 Task: Add a signature Anna Garcia containing Looking forward to connecting, Anna Garcia to email address softage.10@softage.net and add a folder Authentication
Action: Mouse moved to (415, 279)
Screenshot: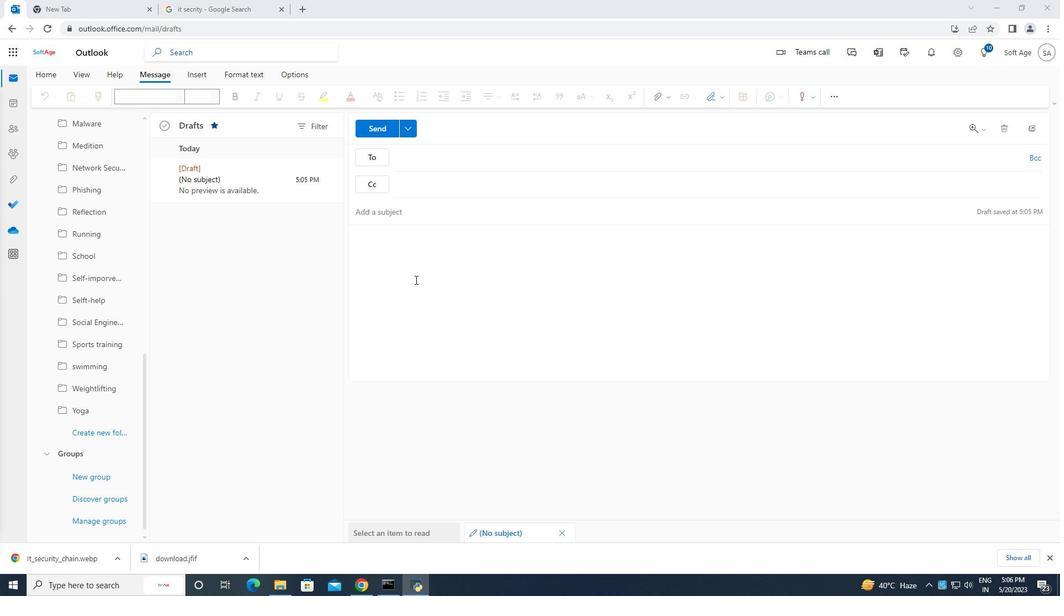 
Action: Mouse scrolled (415, 279) with delta (0, 0)
Screenshot: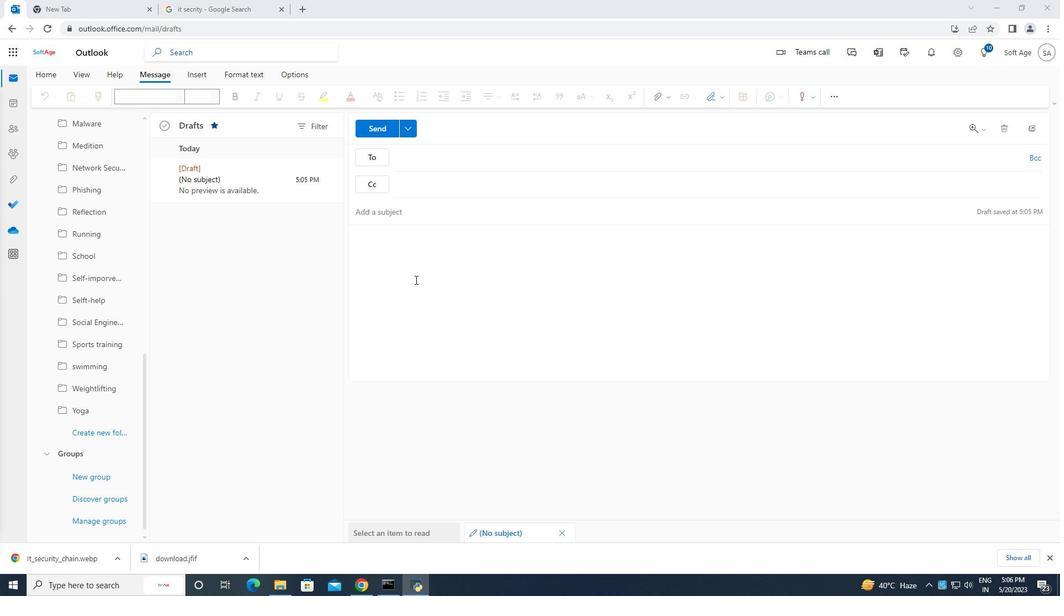 
Action: Mouse moved to (412, 277)
Screenshot: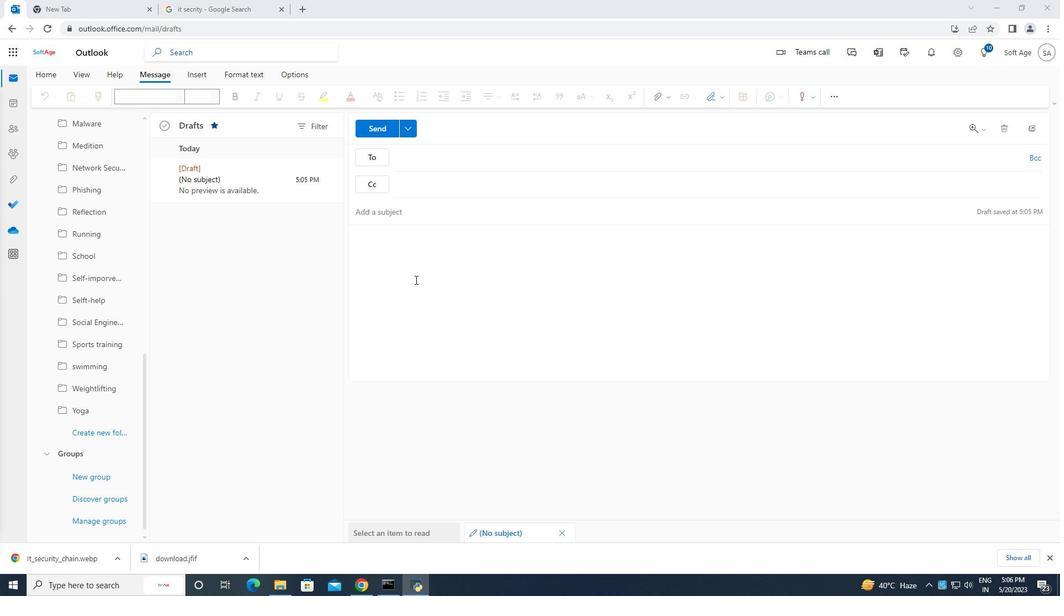 
Action: Mouse scrolled (413, 279) with delta (0, 0)
Screenshot: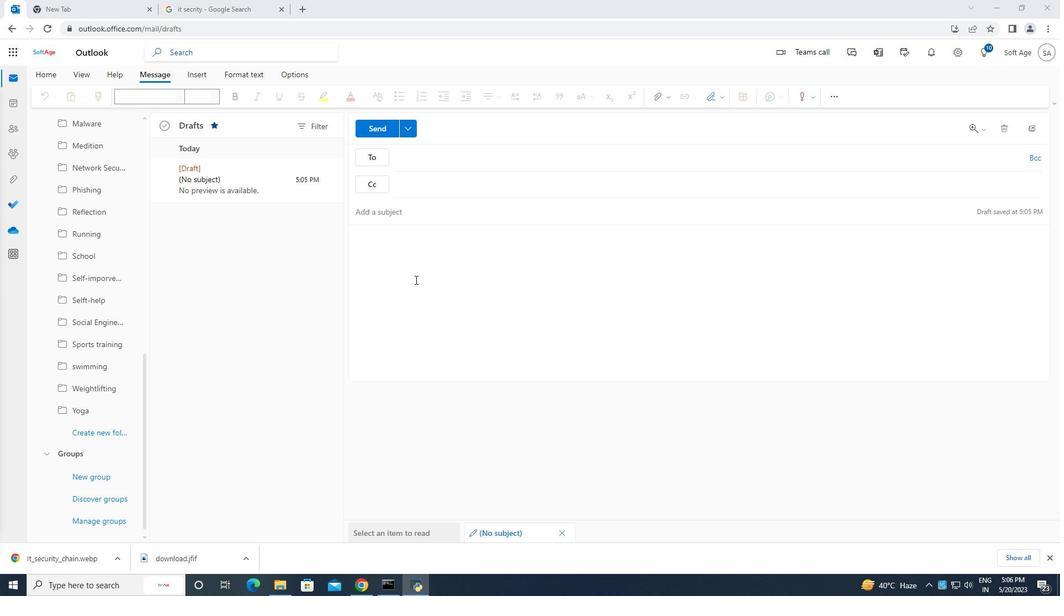 
Action: Mouse moved to (716, 98)
Screenshot: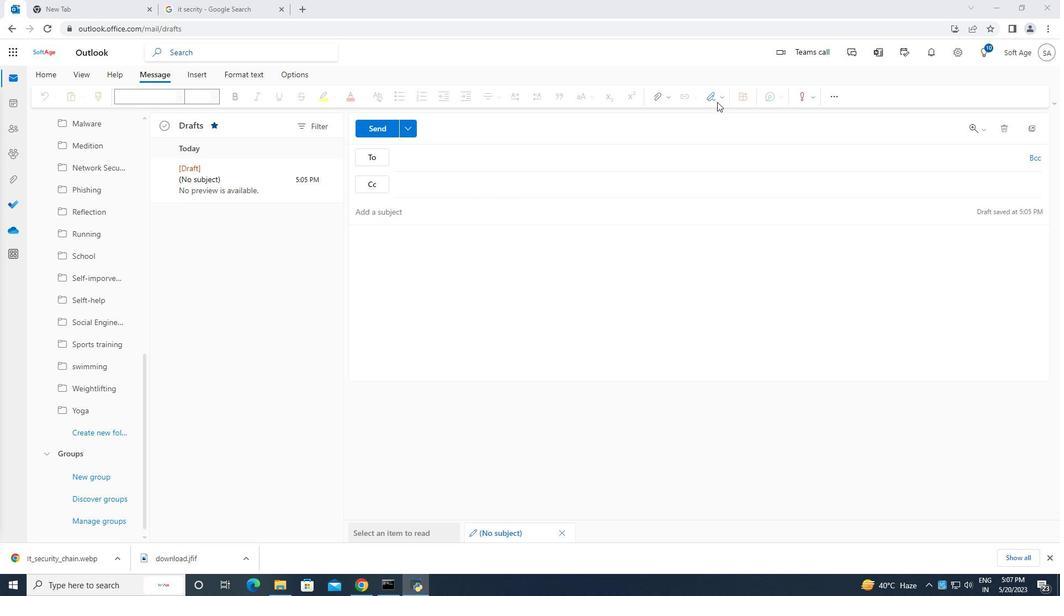 
Action: Mouse pressed left at (716, 98)
Screenshot: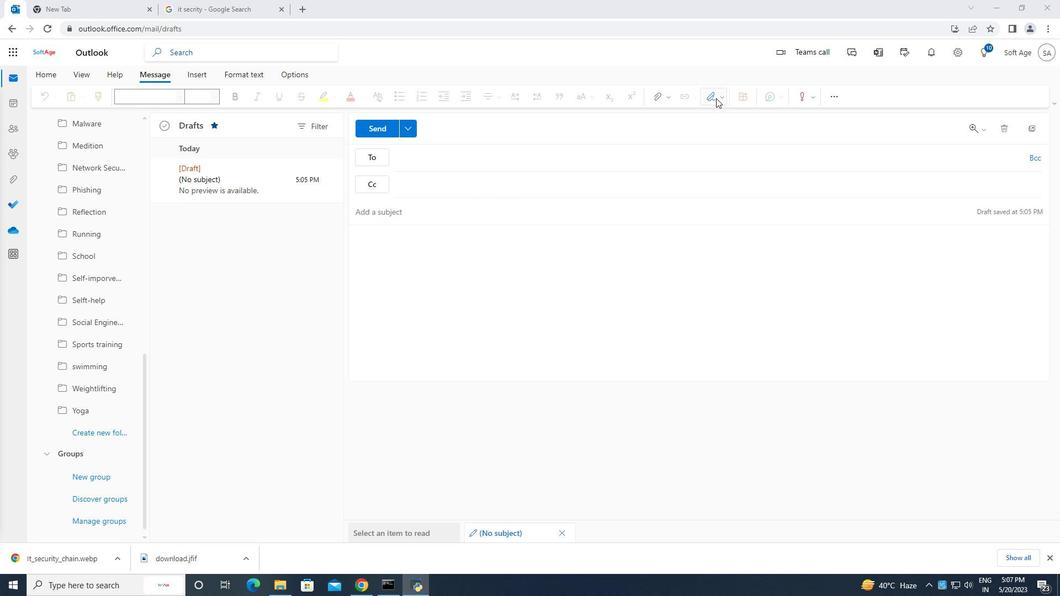 
Action: Mouse moved to (688, 141)
Screenshot: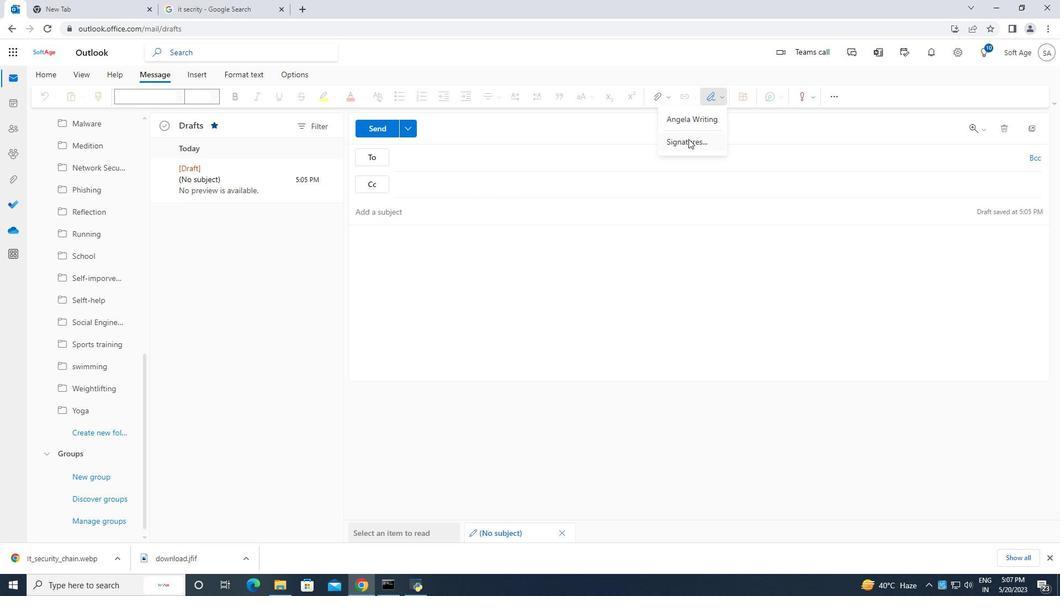 
Action: Mouse pressed left at (688, 141)
Screenshot: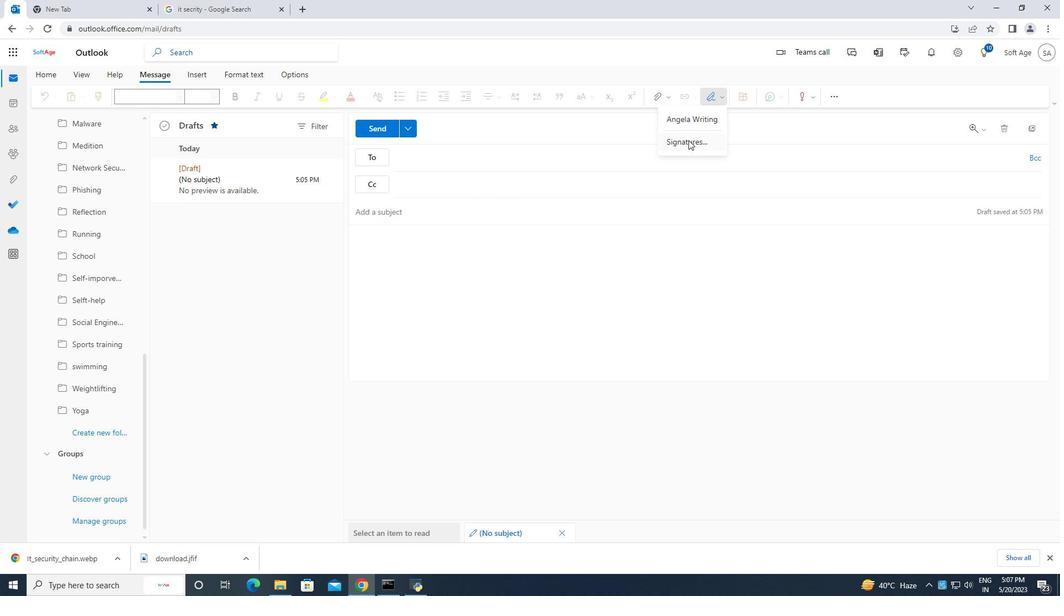 
Action: Mouse moved to (738, 186)
Screenshot: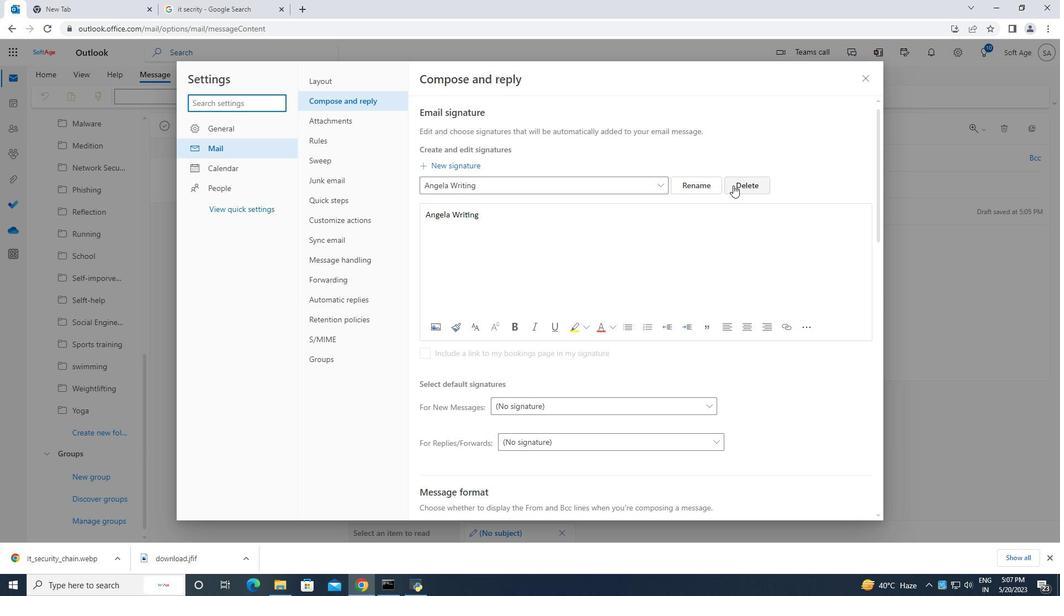 
Action: Mouse pressed left at (738, 186)
Screenshot: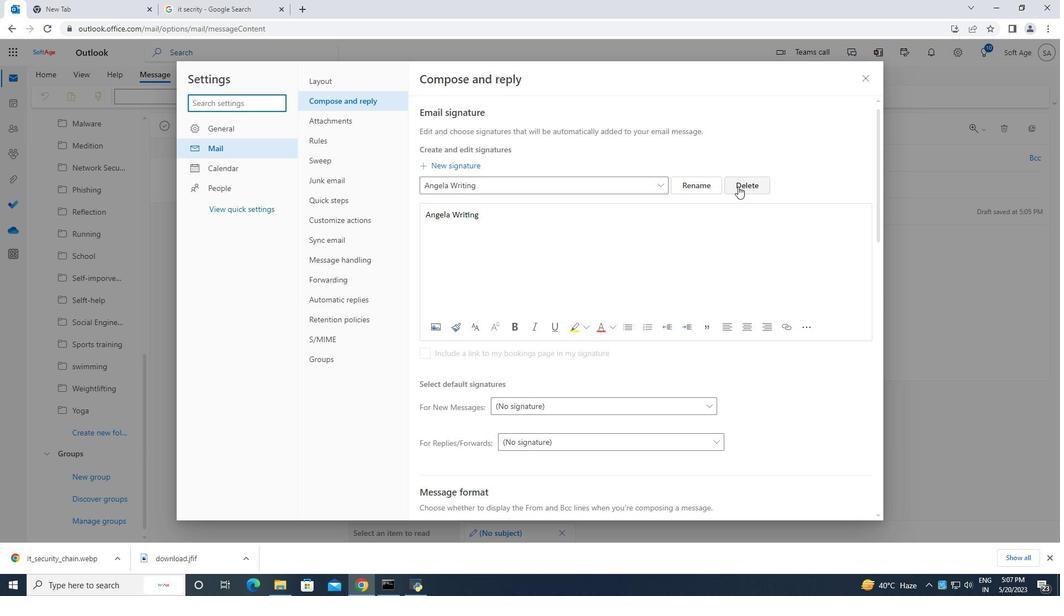 
Action: Mouse moved to (493, 187)
Screenshot: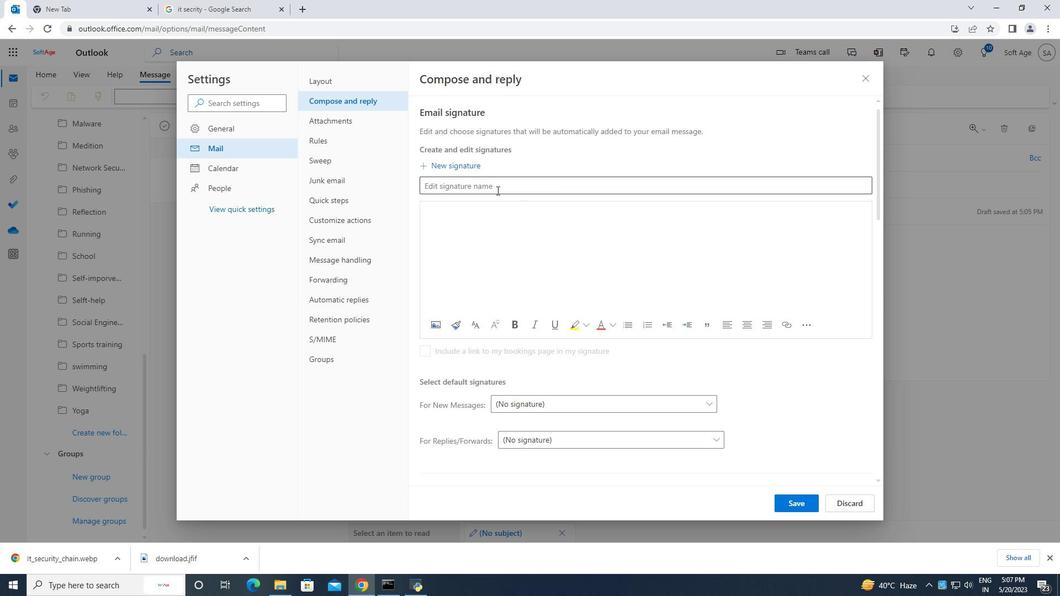 
Action: Mouse pressed left at (493, 187)
Screenshot: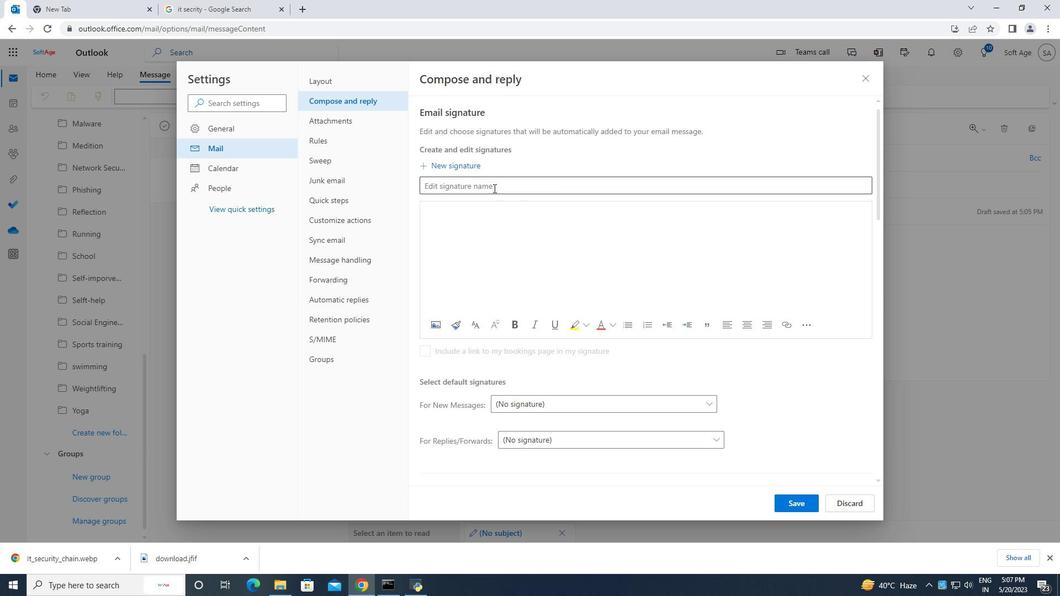 
Action: Mouse moved to (490, 186)
Screenshot: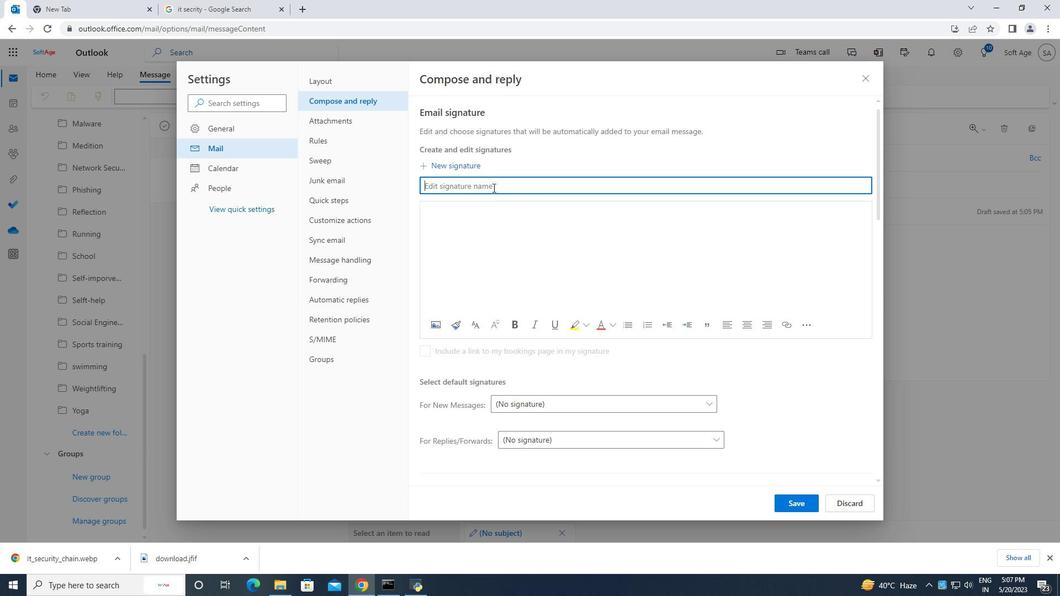 
Action: Key pressed <Key.caps_lock>A<Key.caps_lock>nna<Key.space><Key.caps_lock>G<Key.caps_lock>arcia<Key.space>
Screenshot: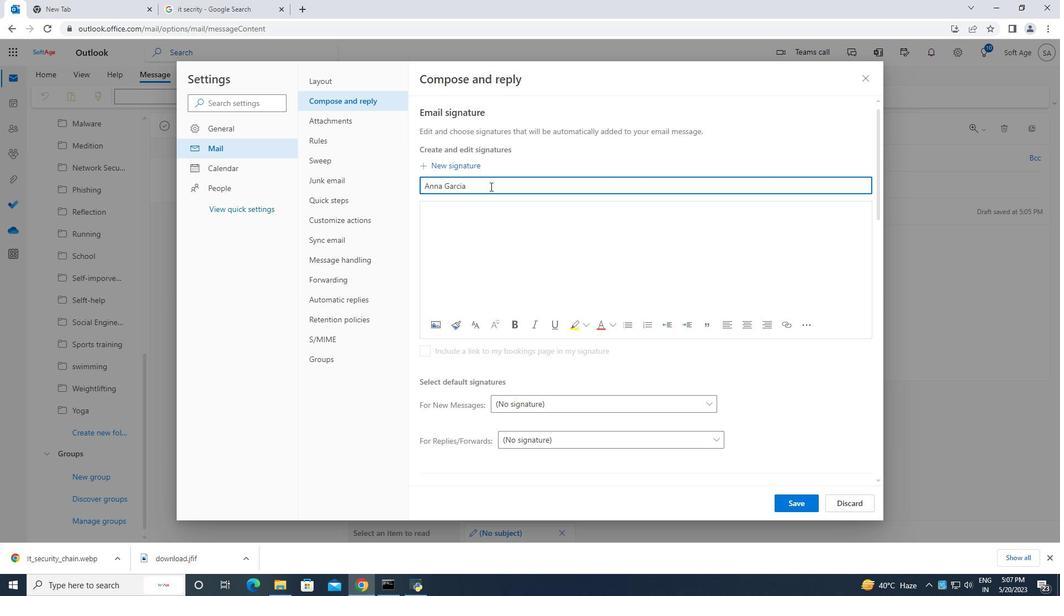 
Action: Mouse moved to (452, 199)
Screenshot: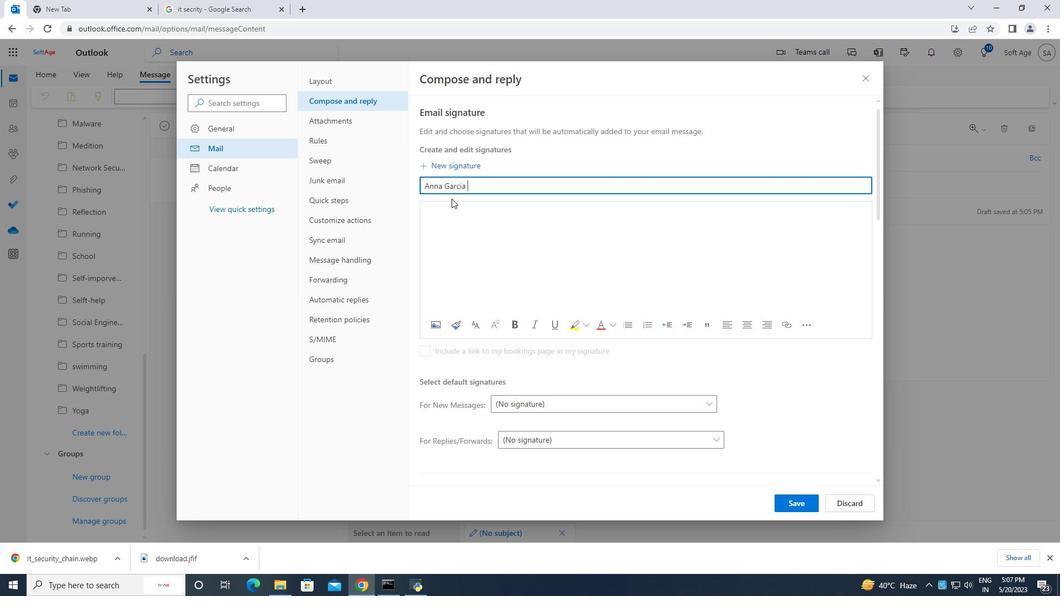 
Action: Mouse pressed left at (452, 199)
Screenshot: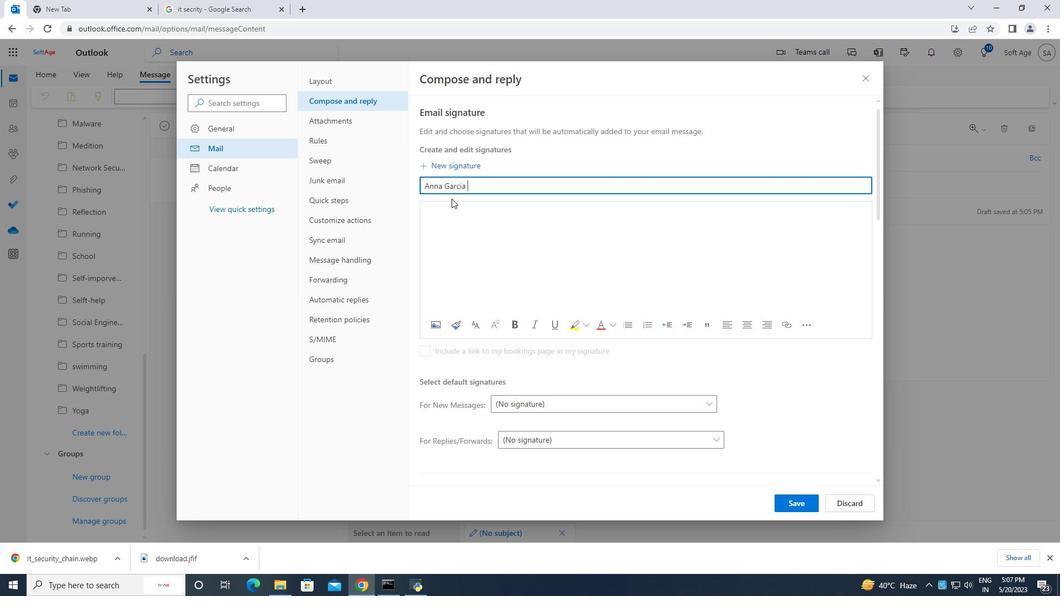 
Action: Mouse moved to (450, 198)
Screenshot: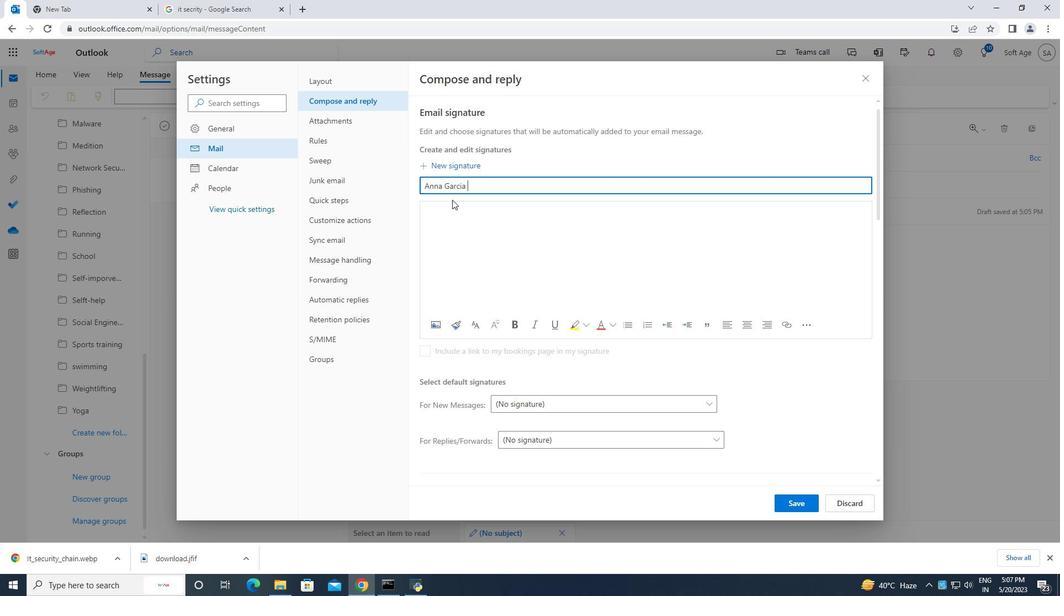 
Action: Key pressed <Key.caps_lock>A<Key.caps_lock>n
Screenshot: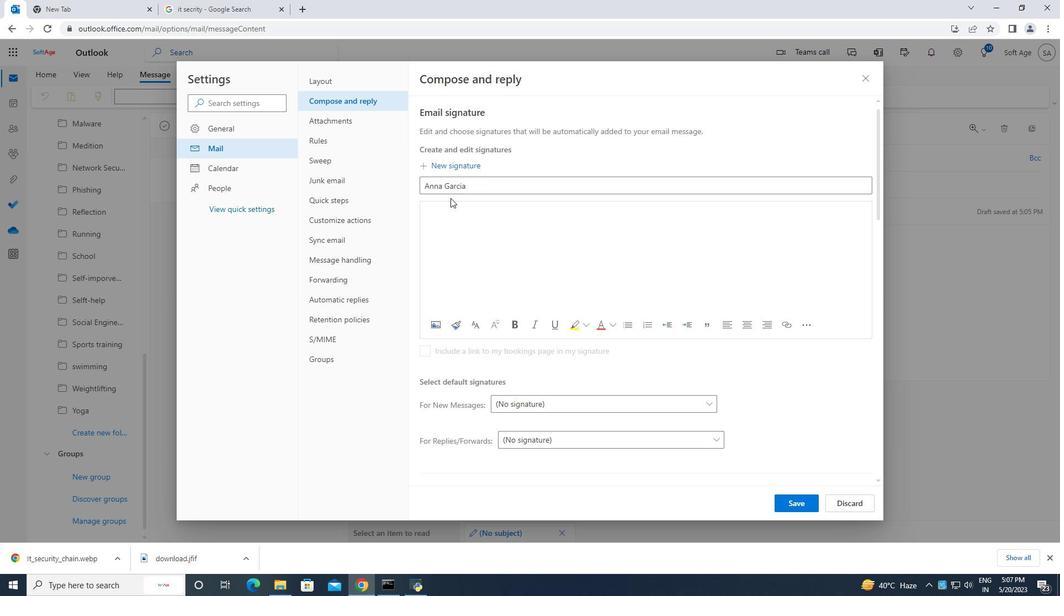 
Action: Mouse moved to (524, 236)
Screenshot: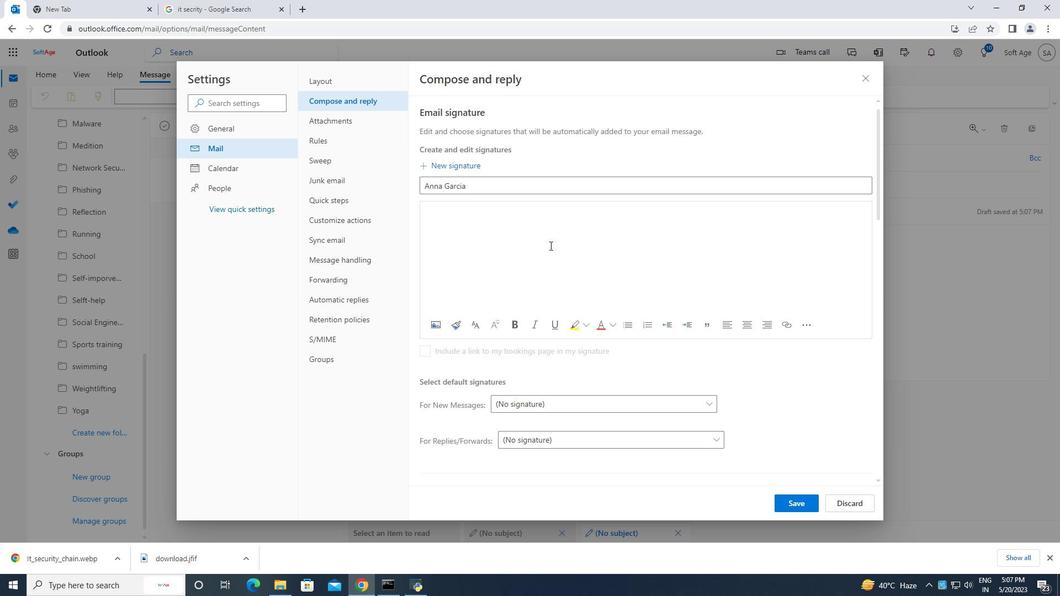 
Action: Mouse pressed left at (524, 236)
Screenshot: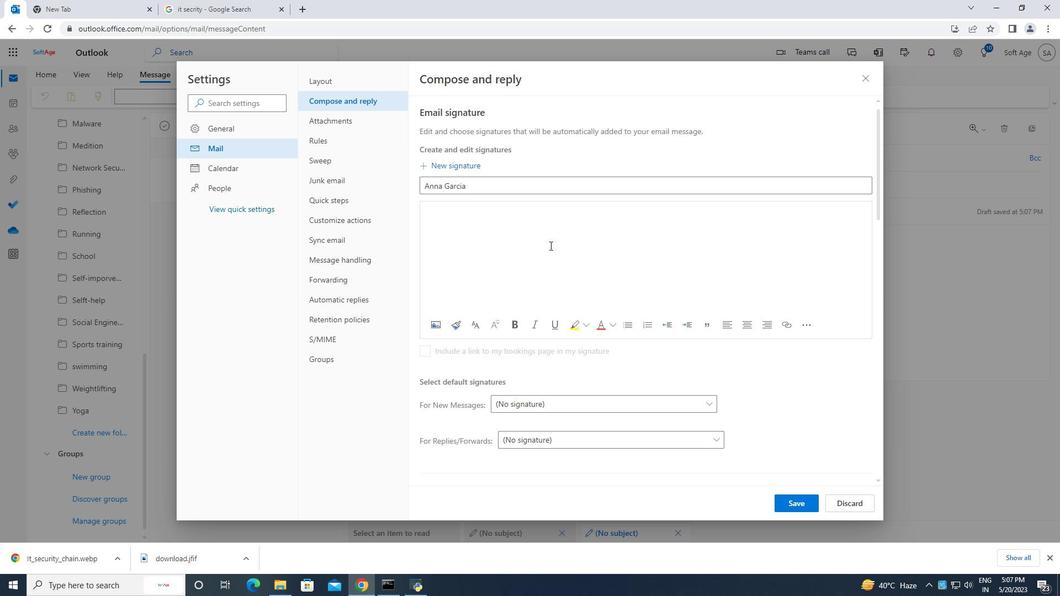 
Action: Key pressed <Key.caps_lock>A<Key.caps_lock>nna<Key.space><Key.caps_lock>G<Key.caps_lock>arix<Key.backspace>ca
Screenshot: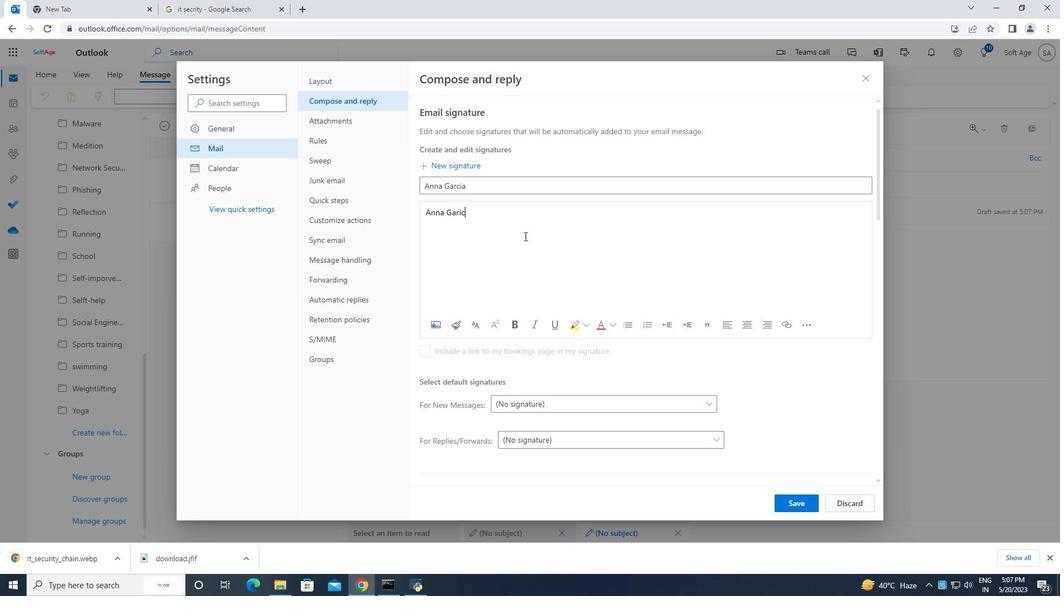 
Action: Mouse moved to (463, 213)
Screenshot: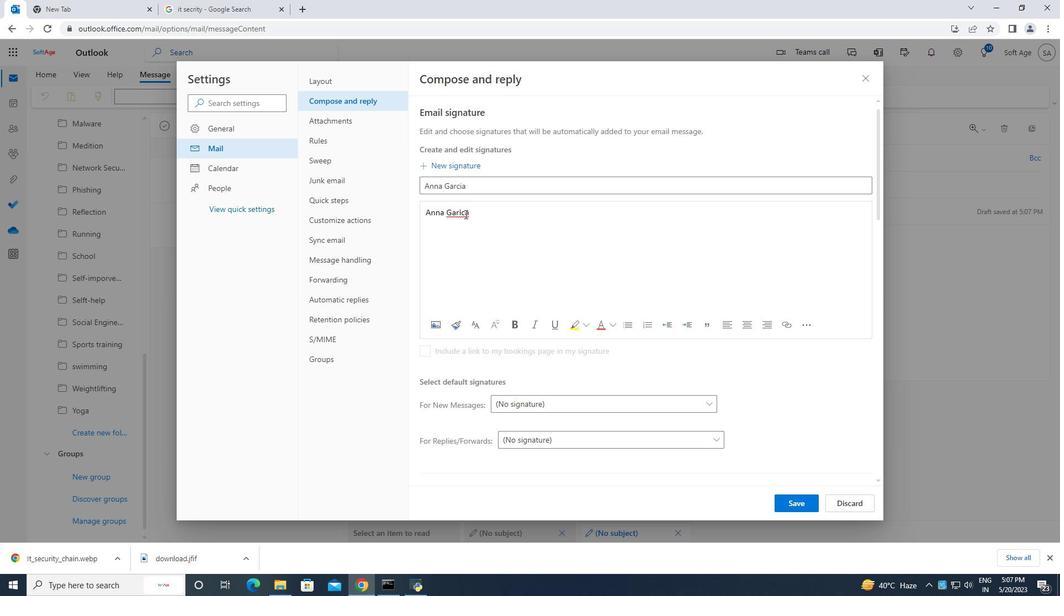 
Action: Mouse pressed left at (463, 213)
Screenshot: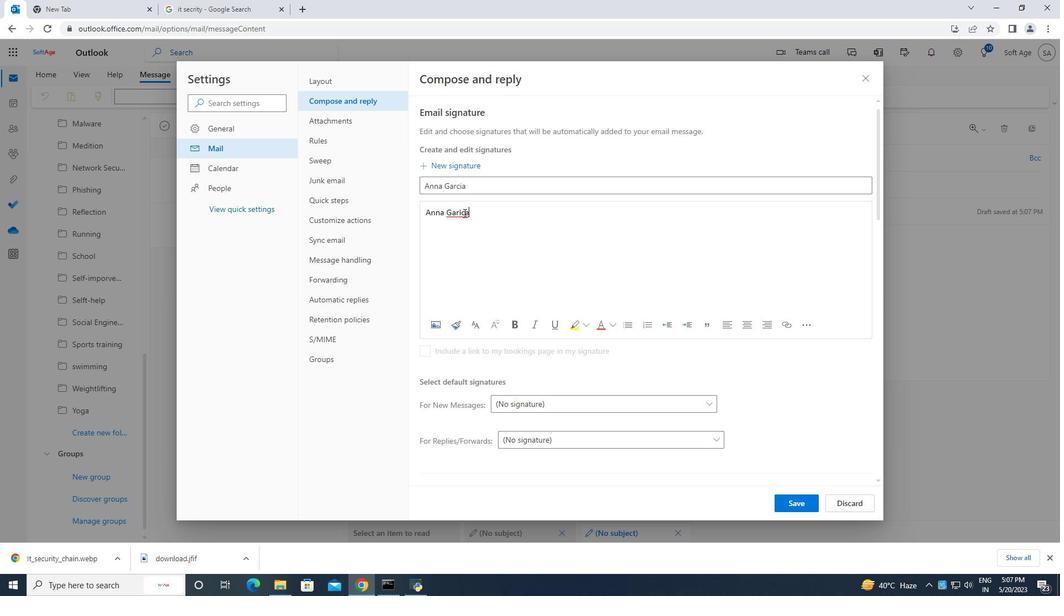 
Action: Mouse moved to (465, 213)
Screenshot: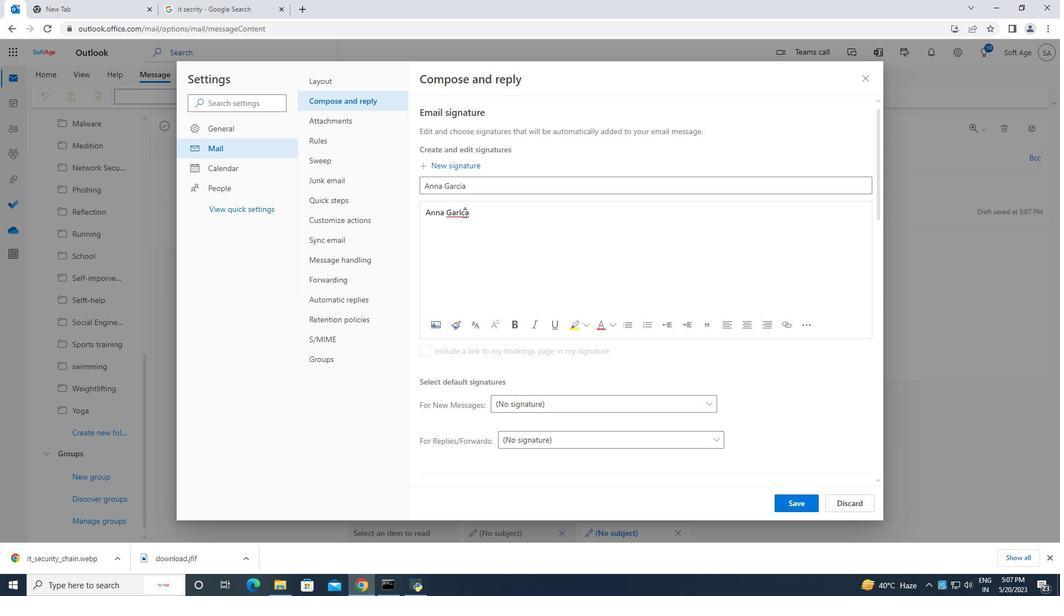 
Action: Key pressed <Key.backspace><Key.backspace>
Screenshot: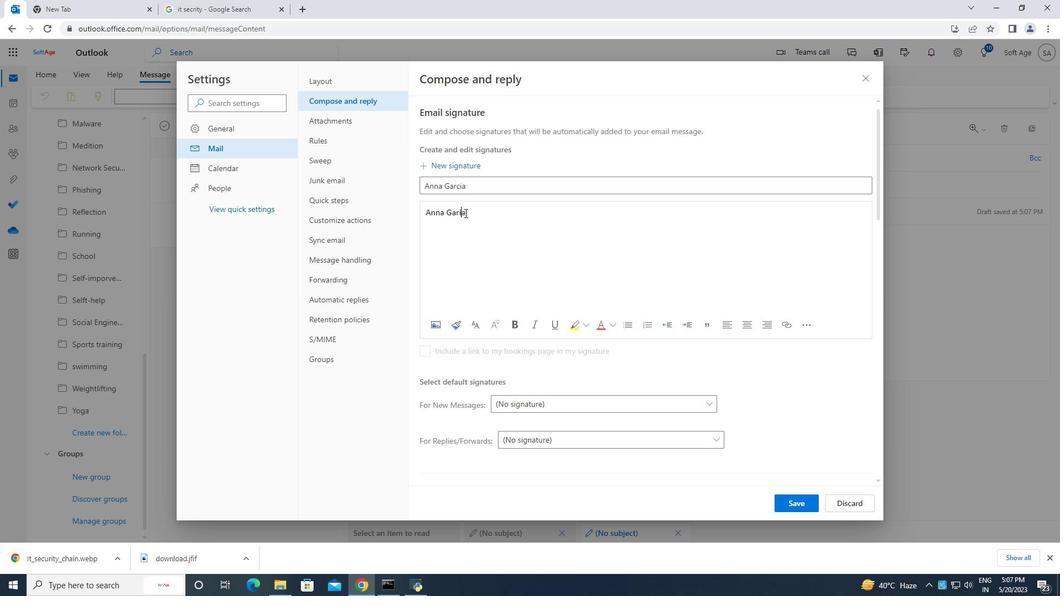 
Action: Mouse moved to (463, 215)
Screenshot: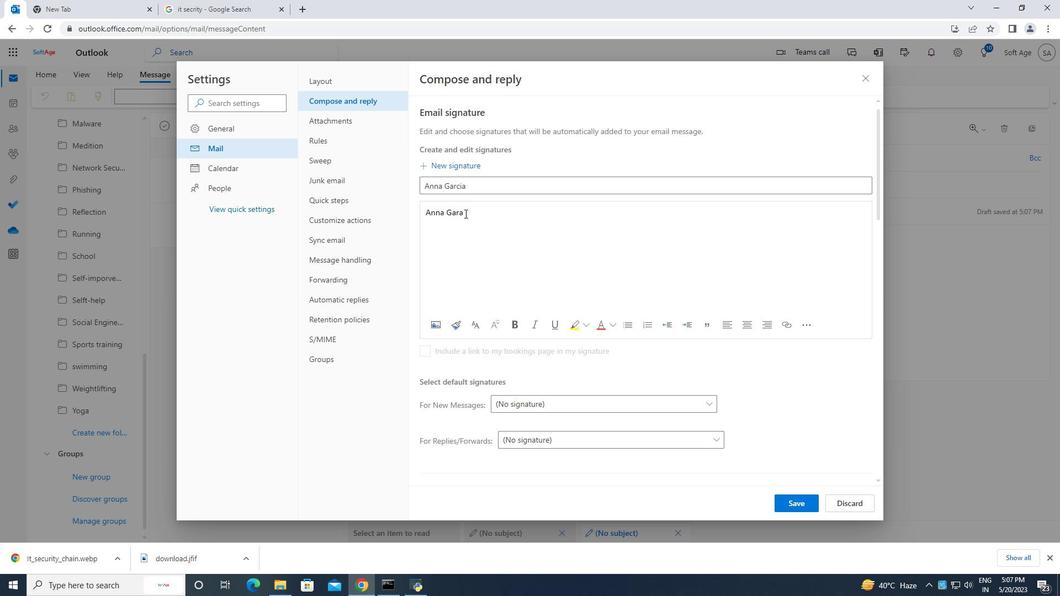
Action: Key pressed ci
Screenshot: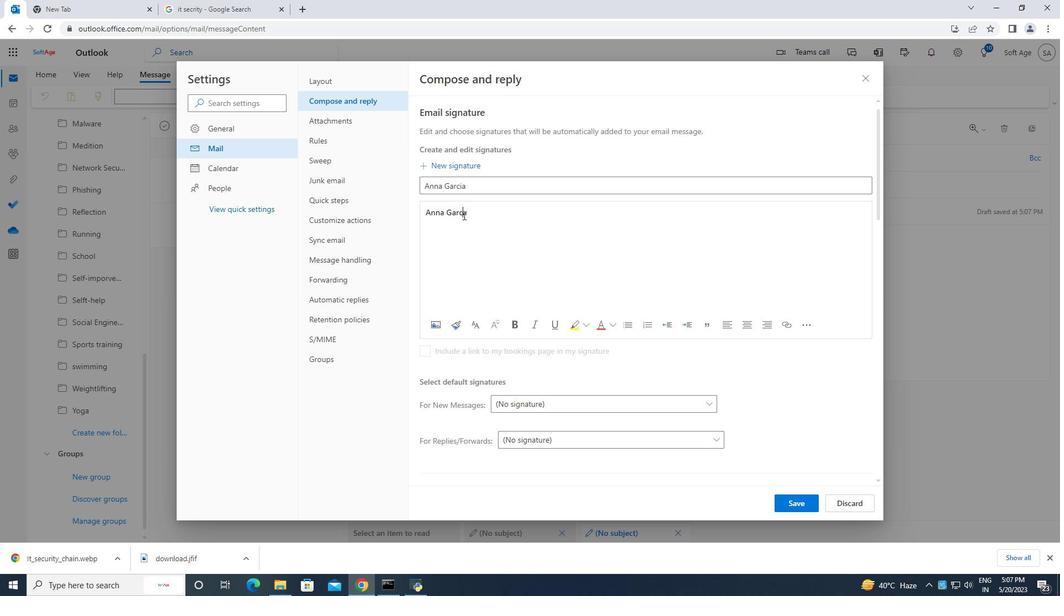 
Action: Mouse moved to (785, 503)
Screenshot: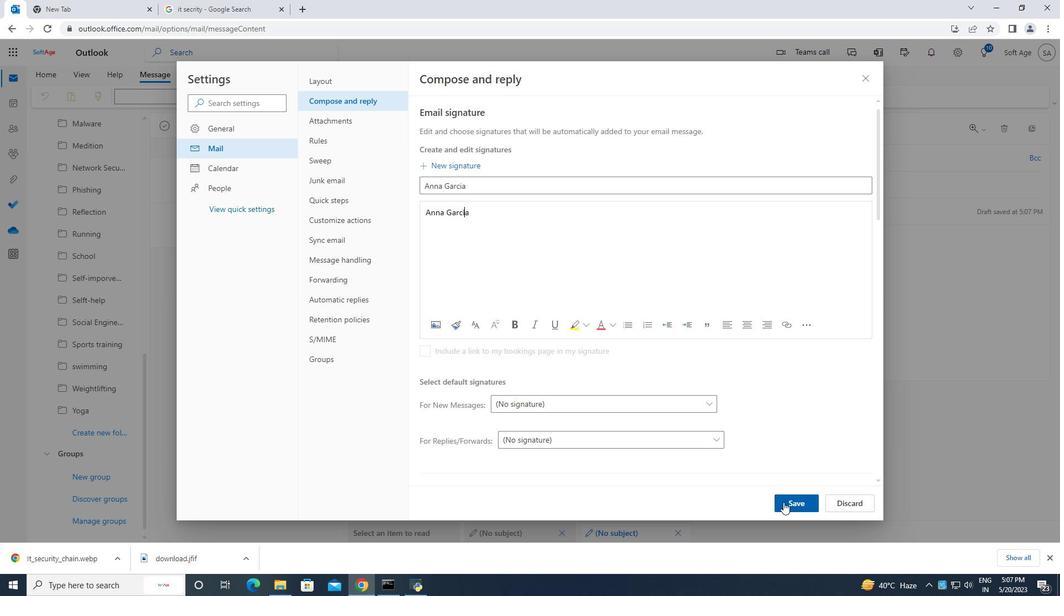 
Action: Mouse pressed left at (785, 503)
Screenshot: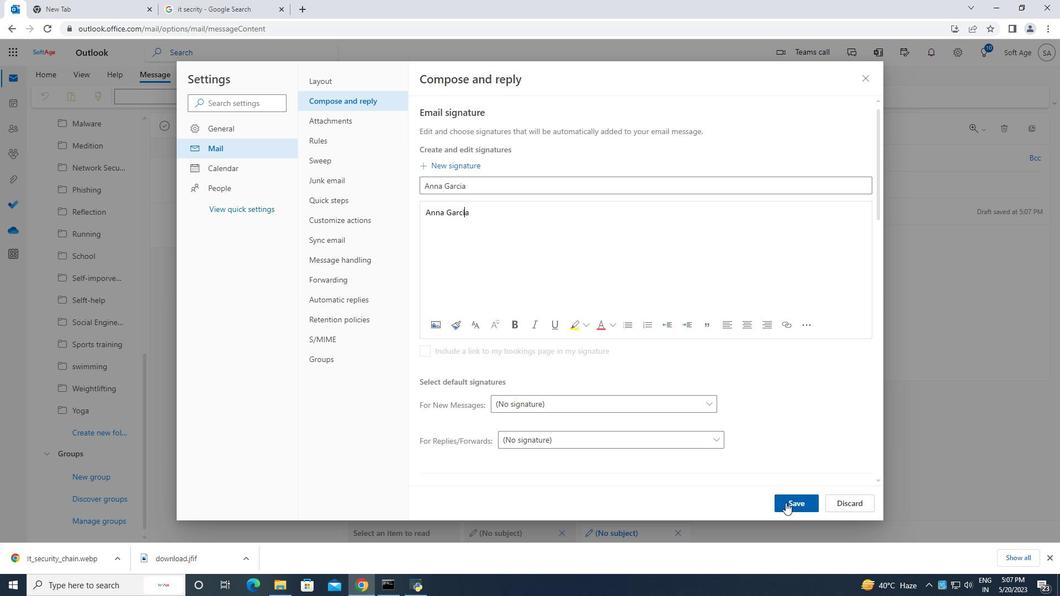 
Action: Mouse moved to (863, 81)
Screenshot: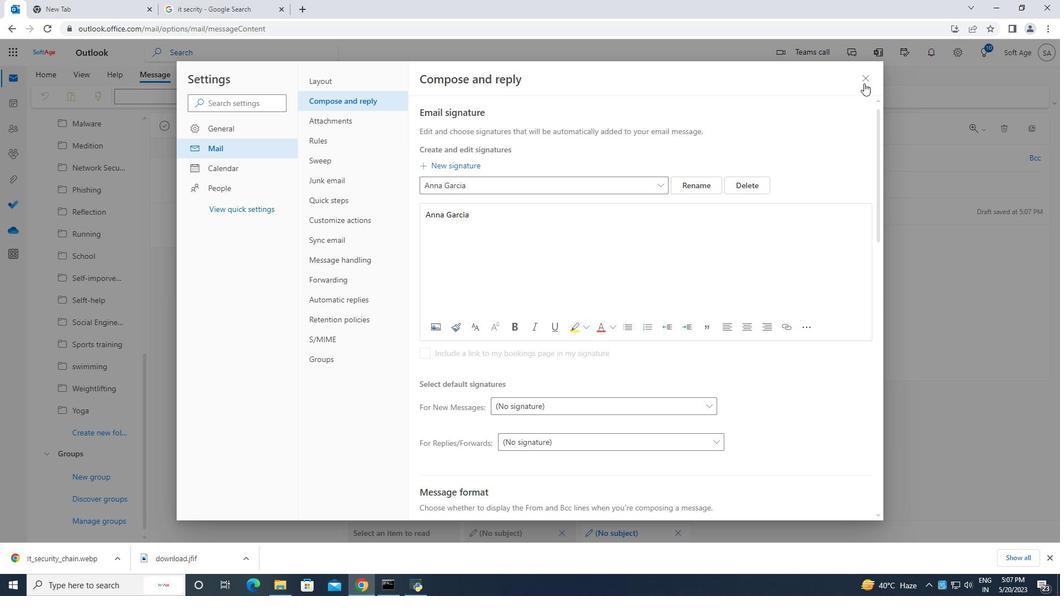 
Action: Mouse pressed left at (863, 81)
Screenshot: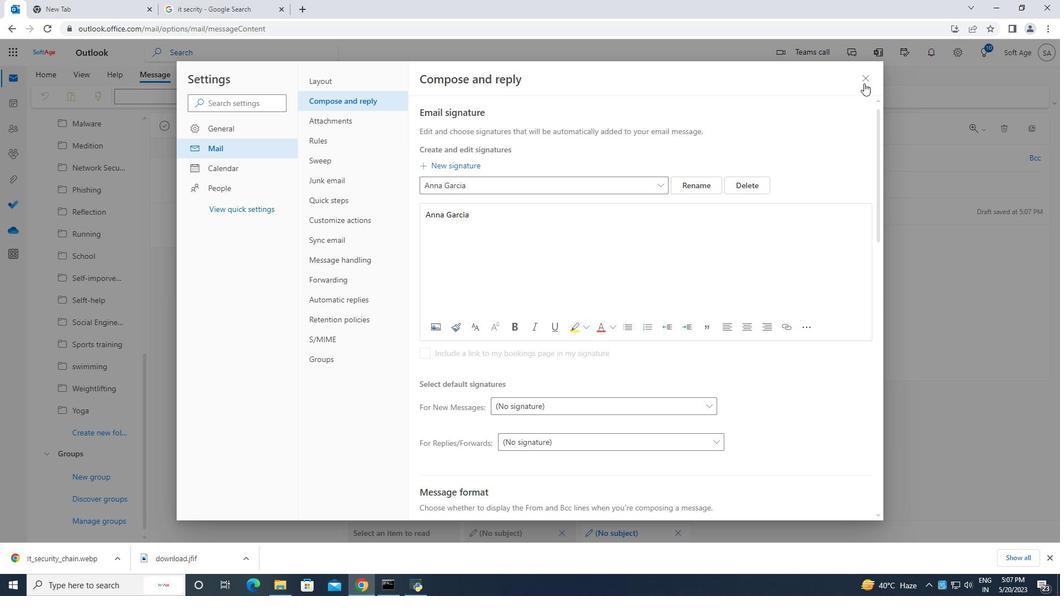 
Action: Mouse moved to (713, 98)
Screenshot: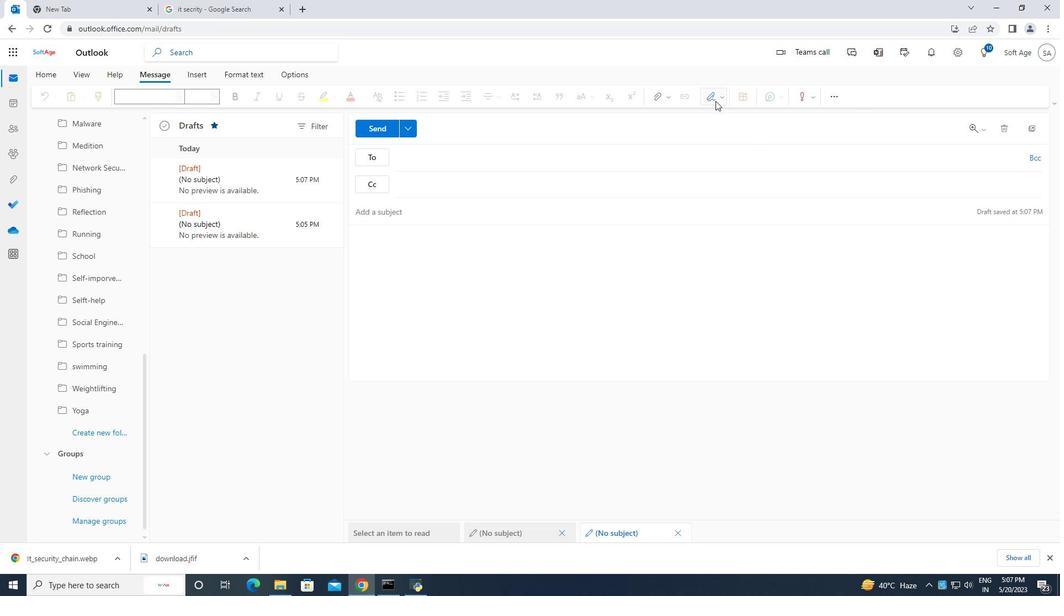 
Action: Mouse pressed left at (713, 98)
Screenshot: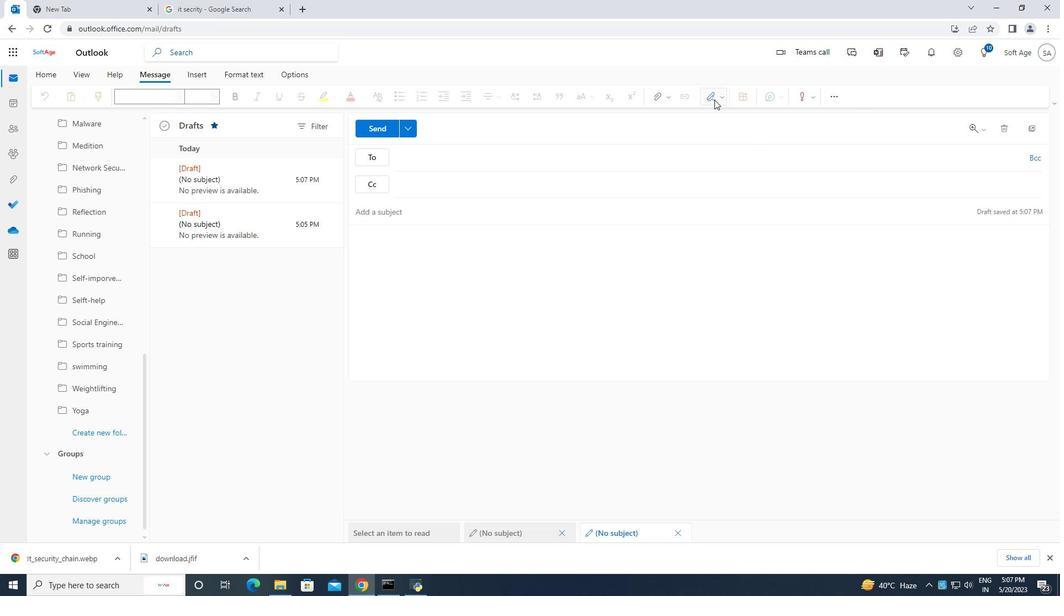 
Action: Mouse moved to (693, 117)
Screenshot: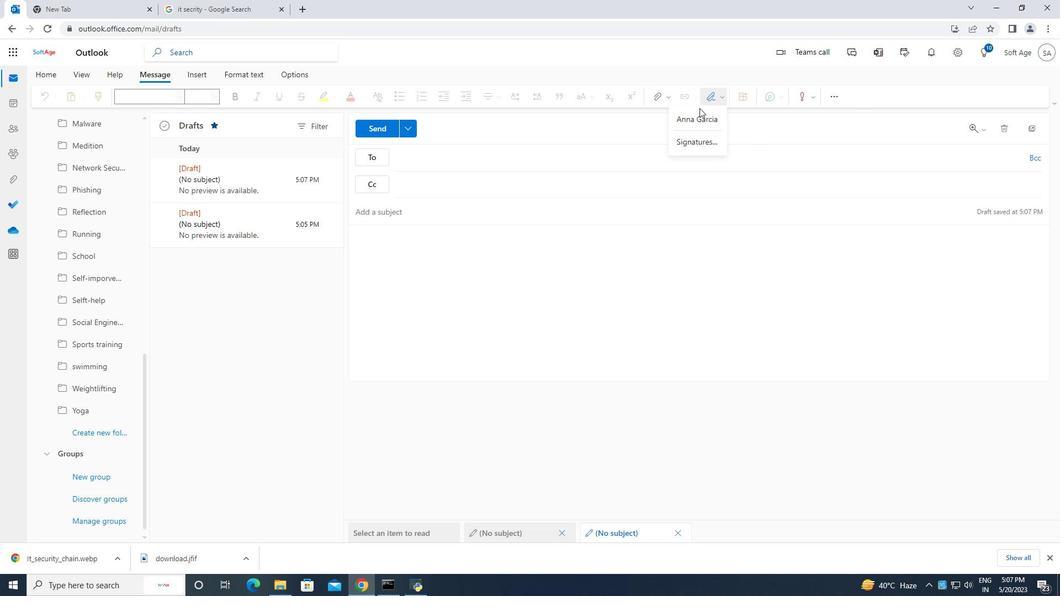 
Action: Mouse pressed left at (693, 117)
Screenshot: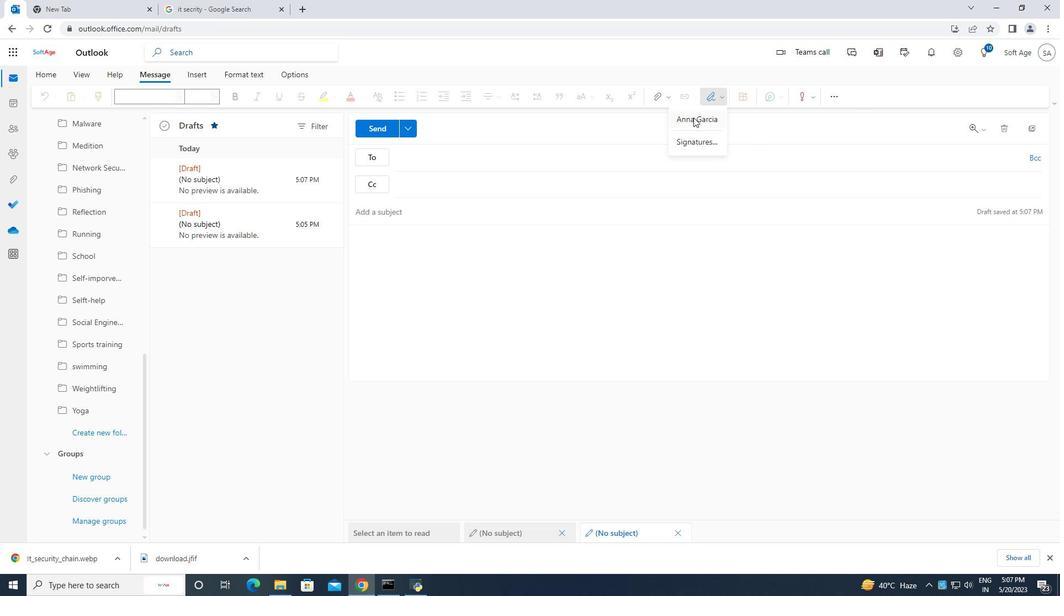 
Action: Mouse moved to (376, 244)
Screenshot: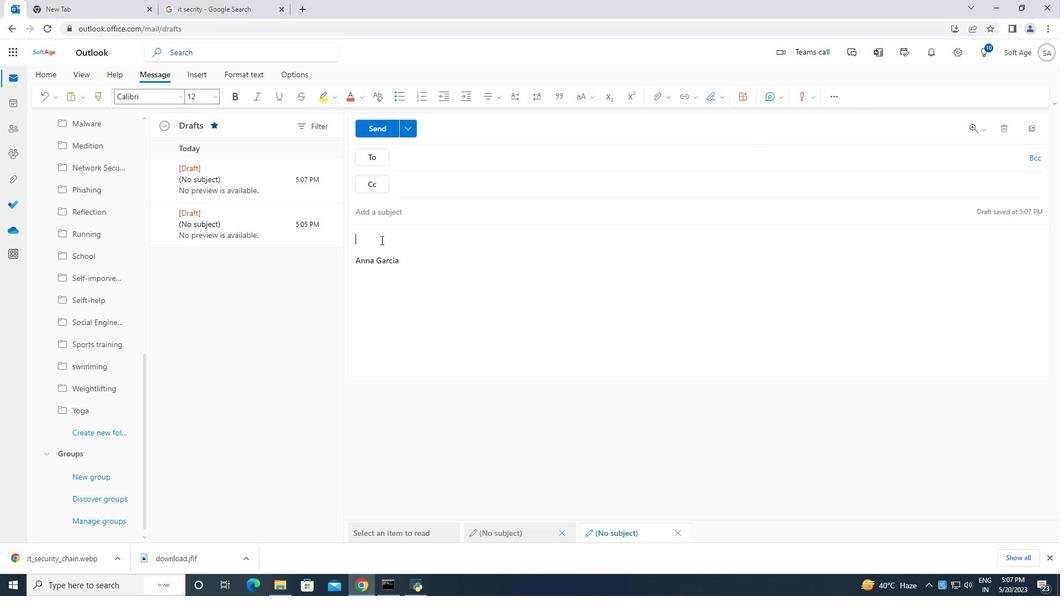 
Action: Key pressed <Key.caps_lock>C<Key.caps_lock>ontao<Key.backspace>ining<Key.space><Key.caps_lock>L<Key.caps_lock>ooking<Key.space><Key.caps_lock><Key.caps_lock>forward<Key.space>to<Key.space>connecting<Key.space><Key.backspace>,<Key.caps_lock><Key.space>A<Key.caps_lock>nna<Key.space><Key.caps_lock>G<Key.caps_lock>arcia
Screenshot: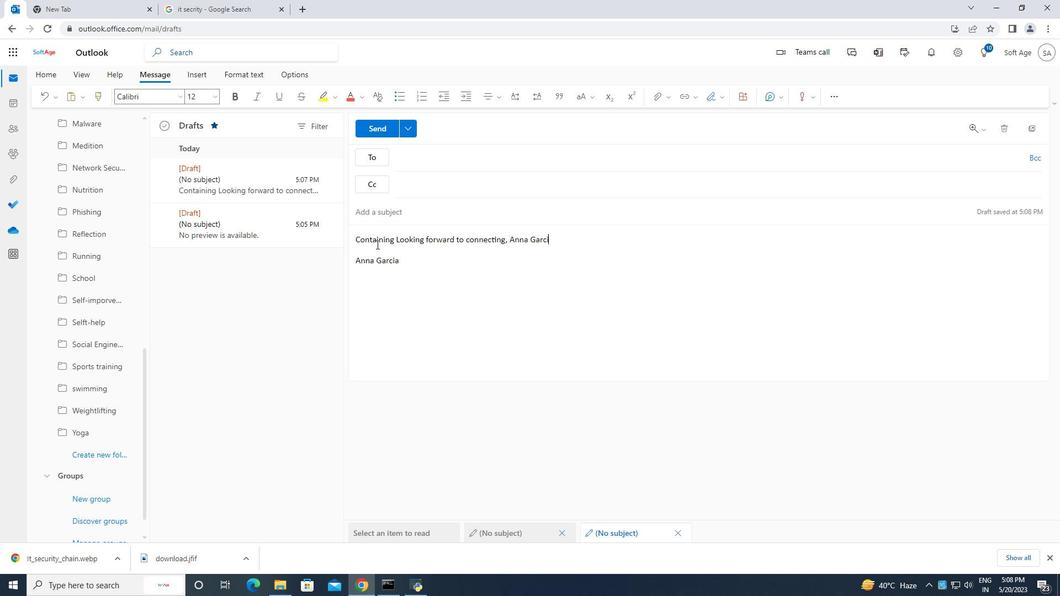 
Action: Mouse moved to (427, 161)
Screenshot: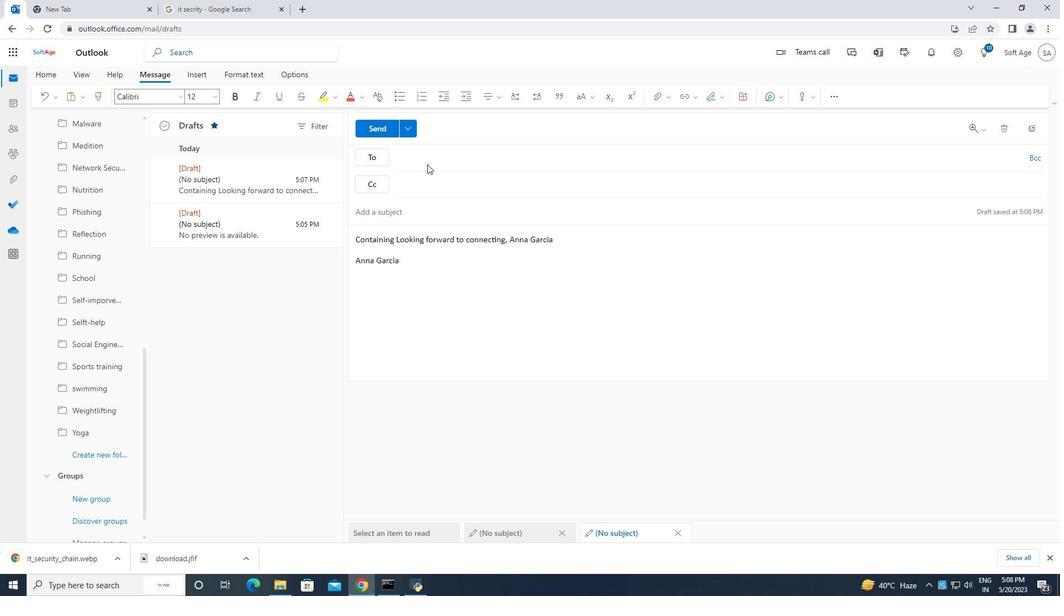 
Action: Mouse pressed left at (427, 161)
Screenshot: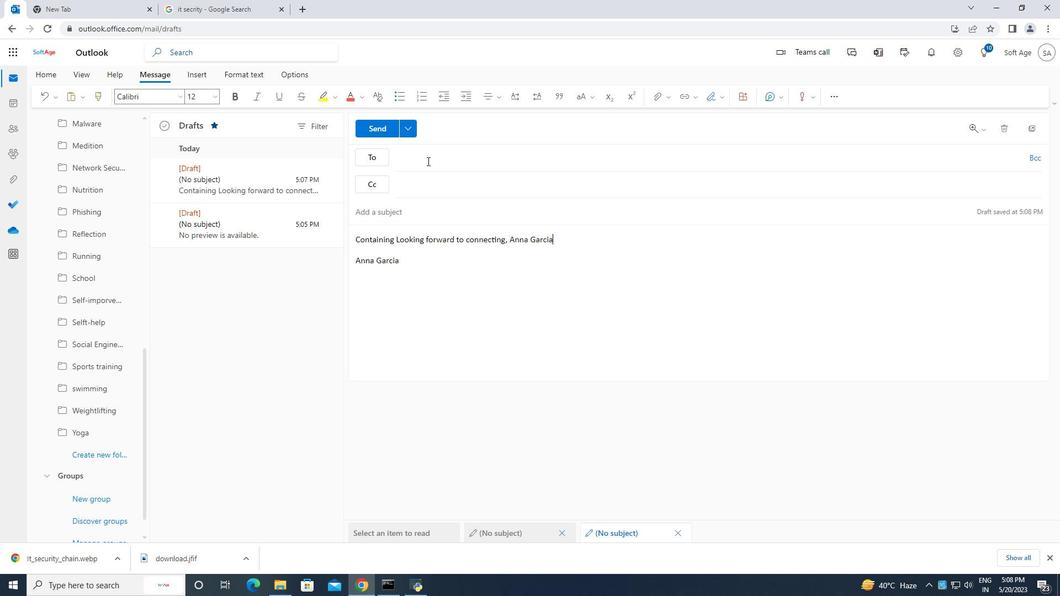 
Action: Key pressed soag<Key.backspace>ft
Screenshot: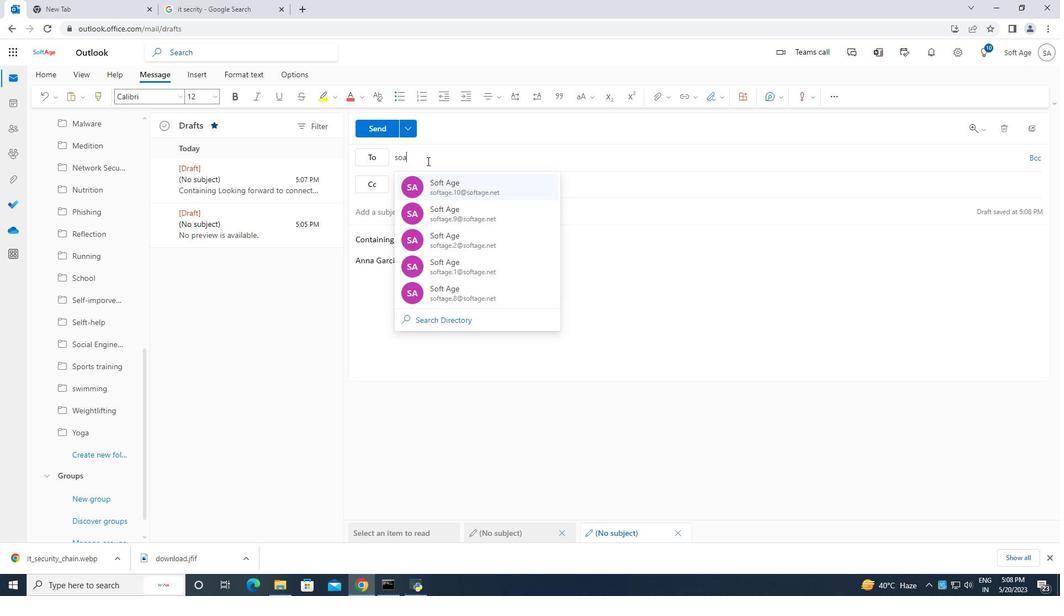 
Action: Mouse moved to (443, 156)
Screenshot: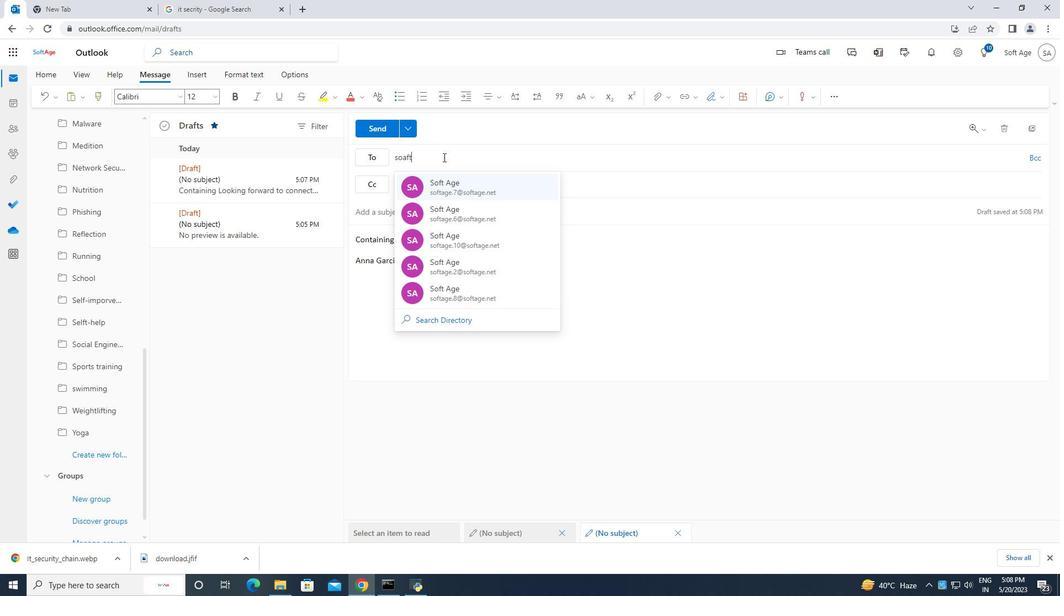 
Action: Mouse pressed left at (443, 156)
Screenshot: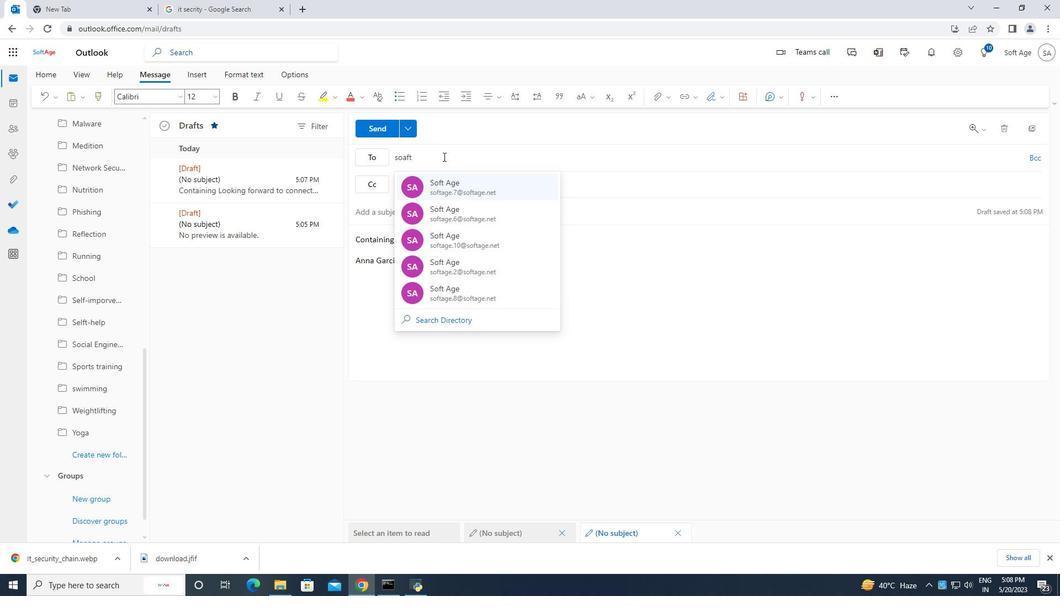 
Action: Mouse moved to (443, 156)
Screenshot: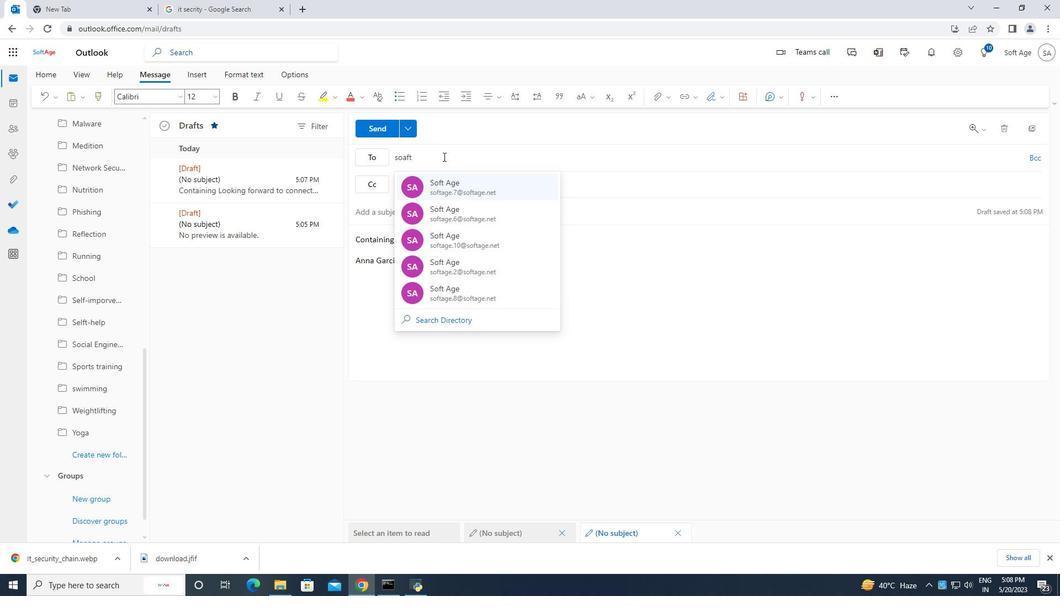 
Action: Key pressed <Key.backspace><Key.backspace><Key.backspace>ft
Screenshot: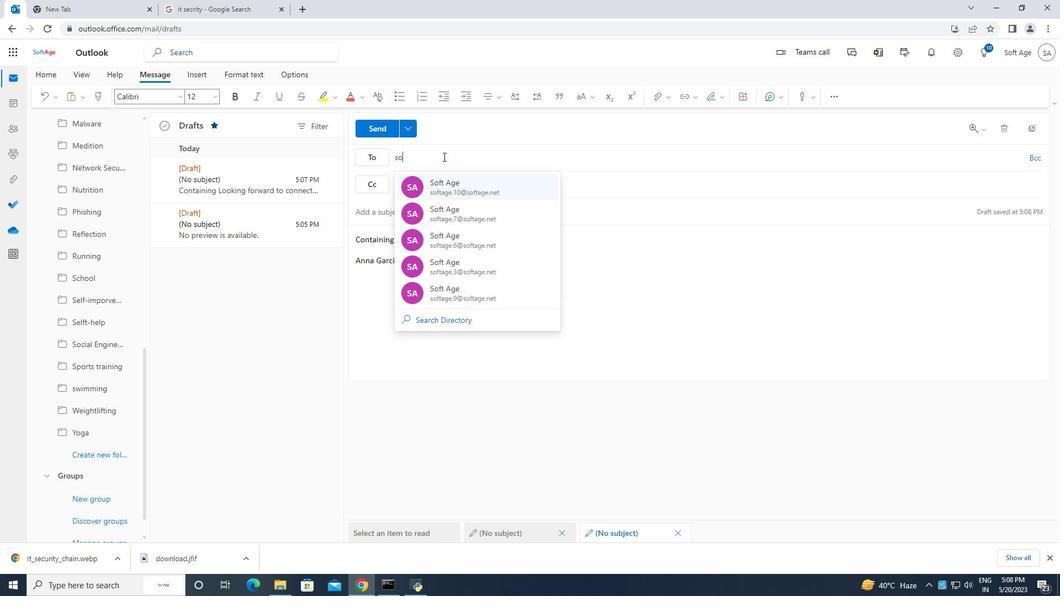 
Action: Mouse moved to (511, 182)
Screenshot: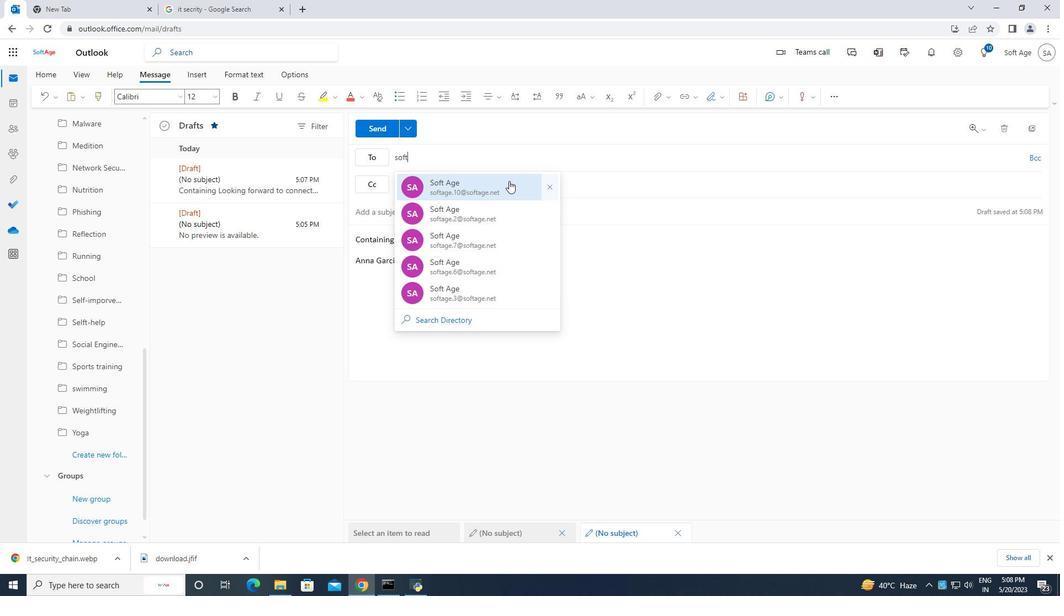 
Action: Mouse pressed left at (511, 182)
Screenshot: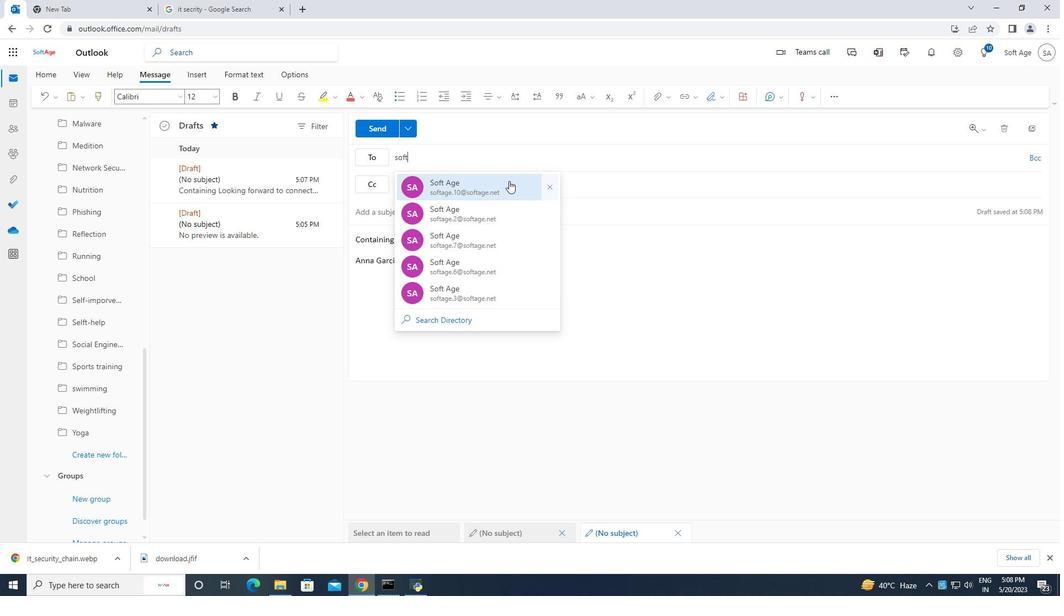 
Action: Mouse moved to (109, 452)
Screenshot: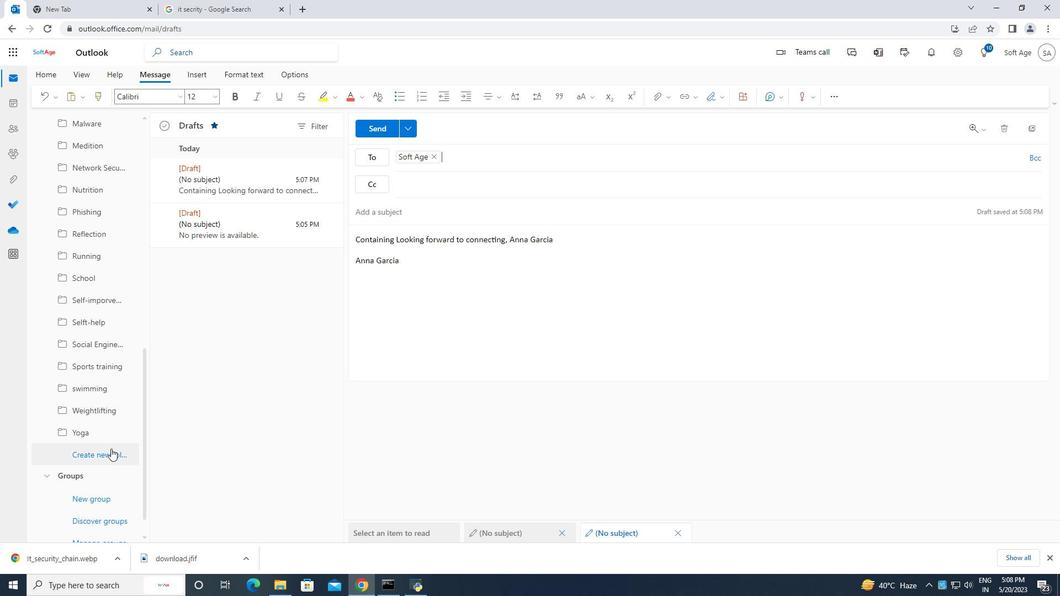 
Action: Mouse pressed left at (109, 452)
Screenshot: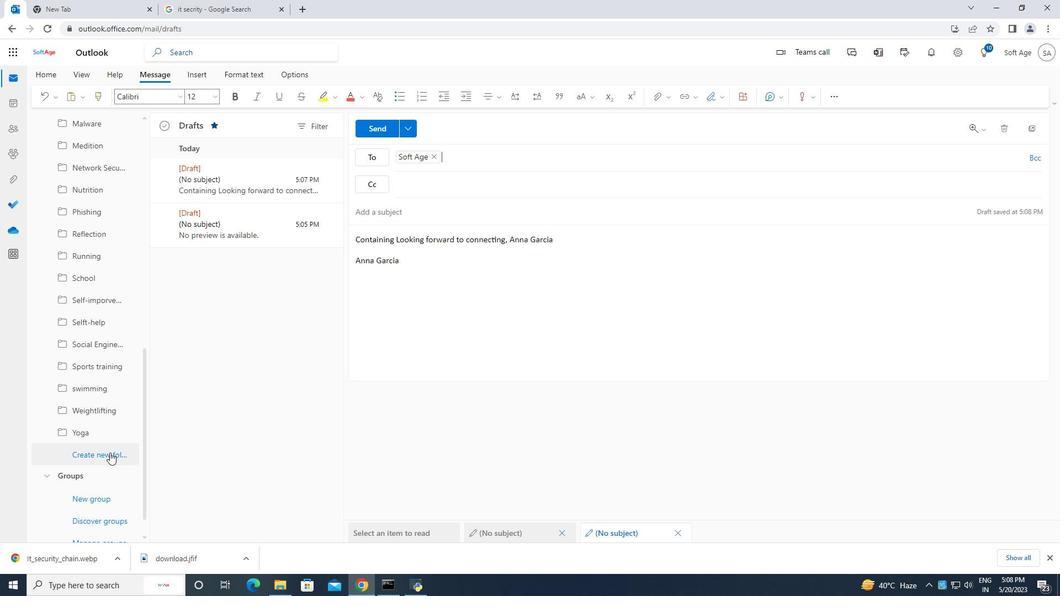 
Action: Mouse moved to (75, 451)
Screenshot: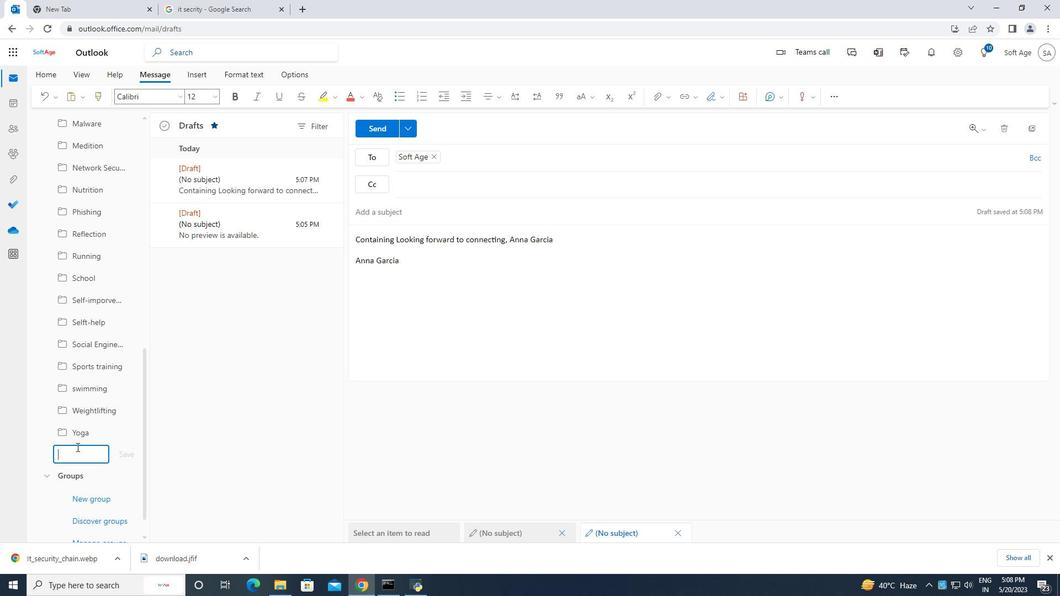 
Action: Key pressed <Key.caps_lock>A<Key.caps_lock>uthentication
Screenshot: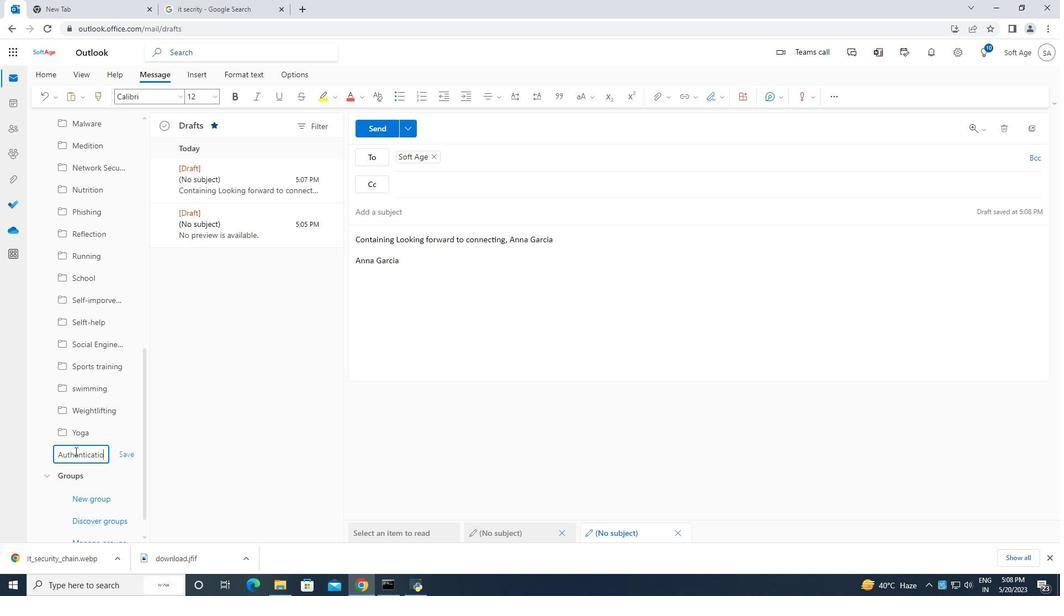 
Action: Mouse moved to (127, 453)
Screenshot: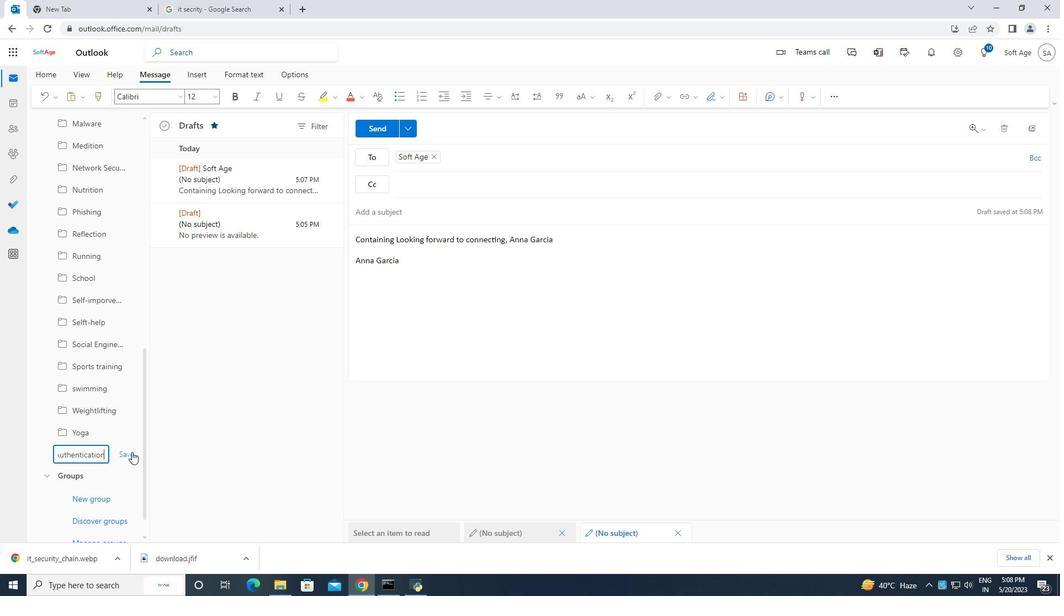 
Action: Mouse pressed left at (127, 453)
Screenshot: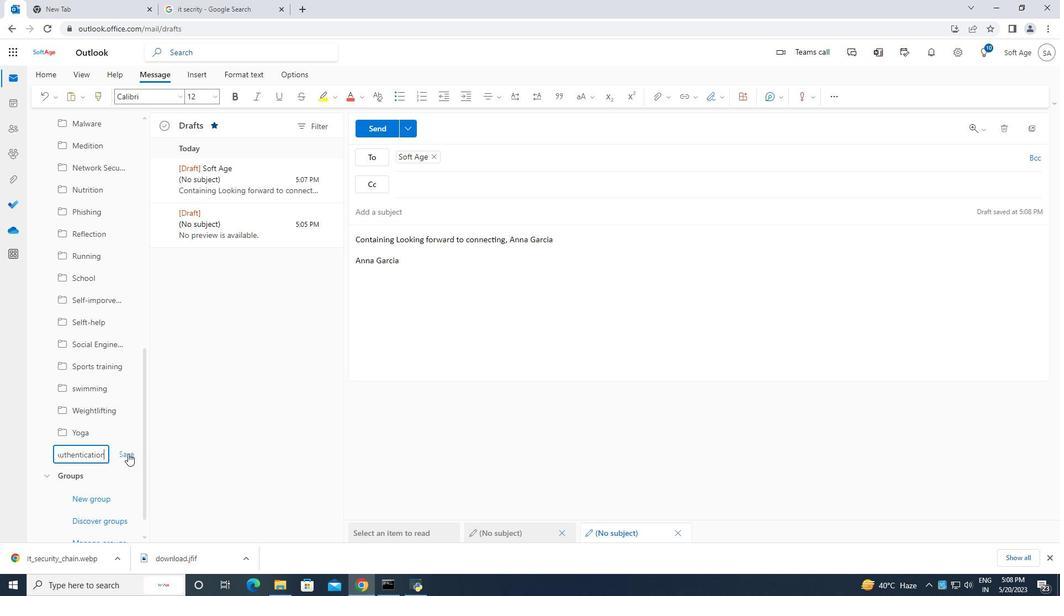 
Action: Mouse moved to (380, 131)
Screenshot: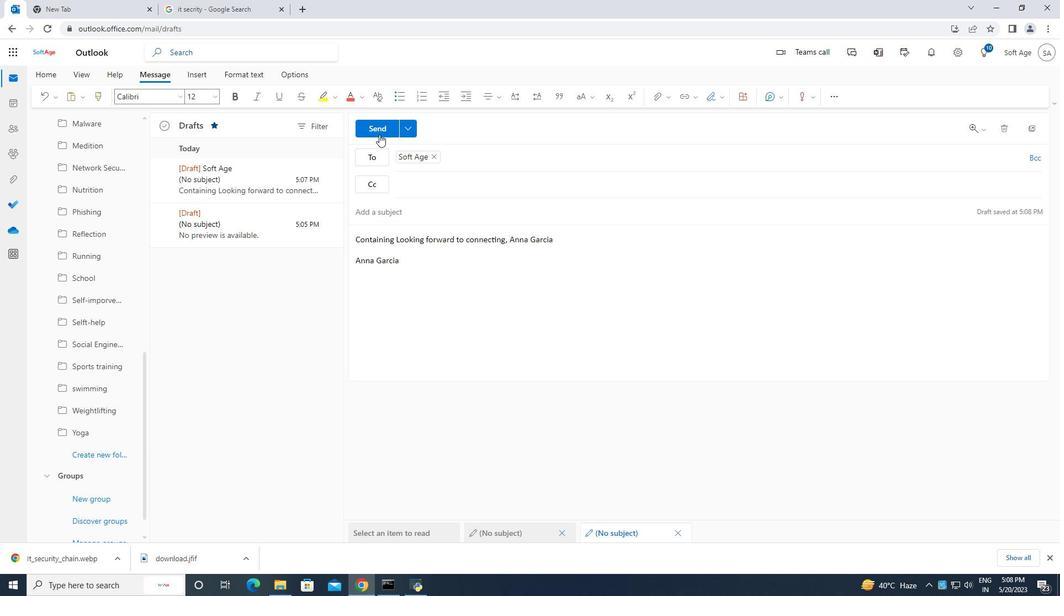 
Action: Mouse pressed left at (380, 131)
Screenshot: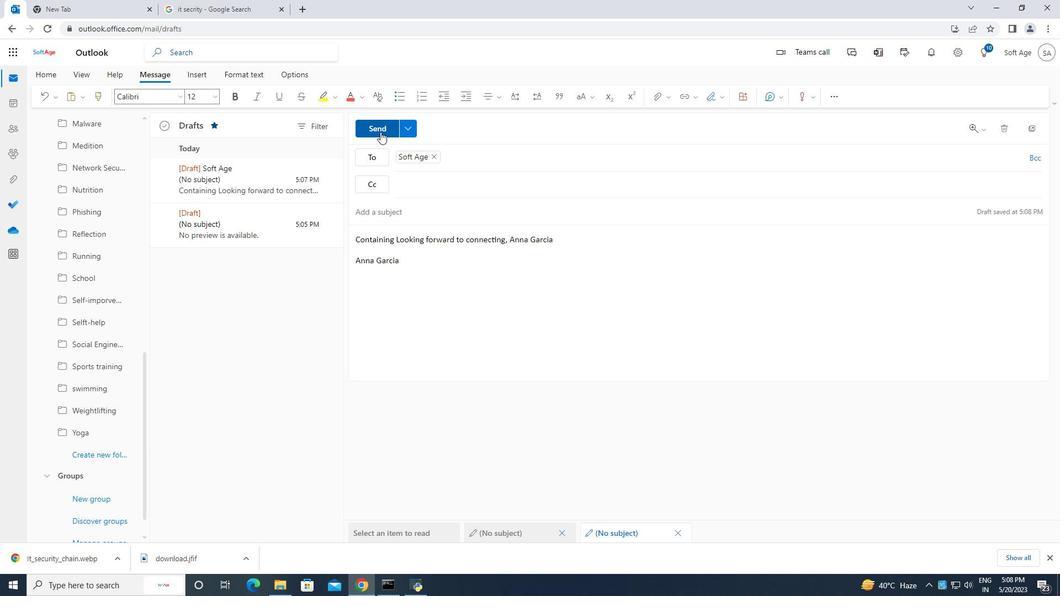 
Action: Mouse moved to (524, 323)
Screenshot: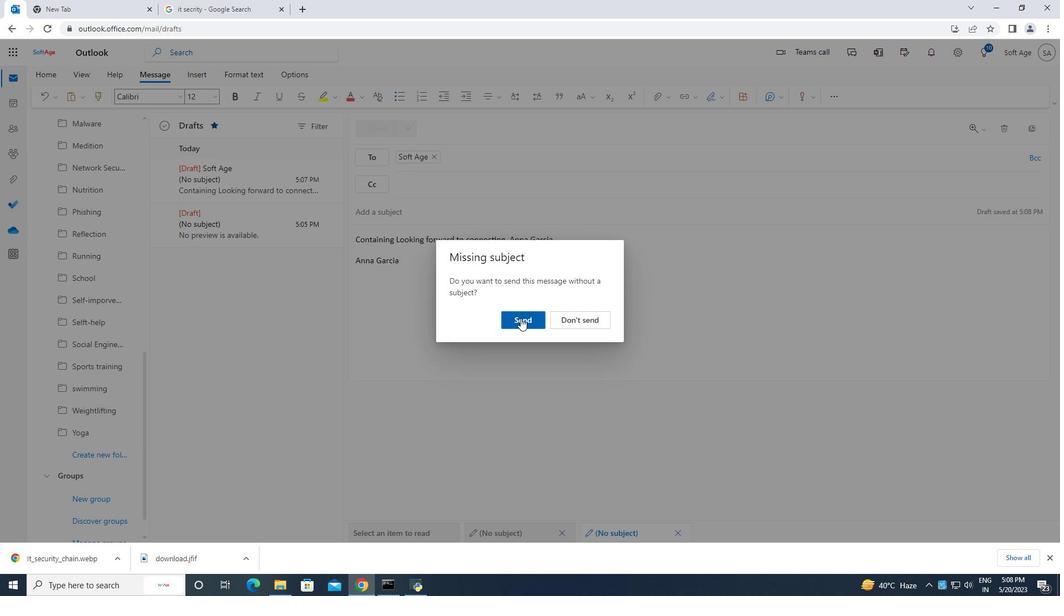 
Action: Mouse pressed left at (524, 323)
Screenshot: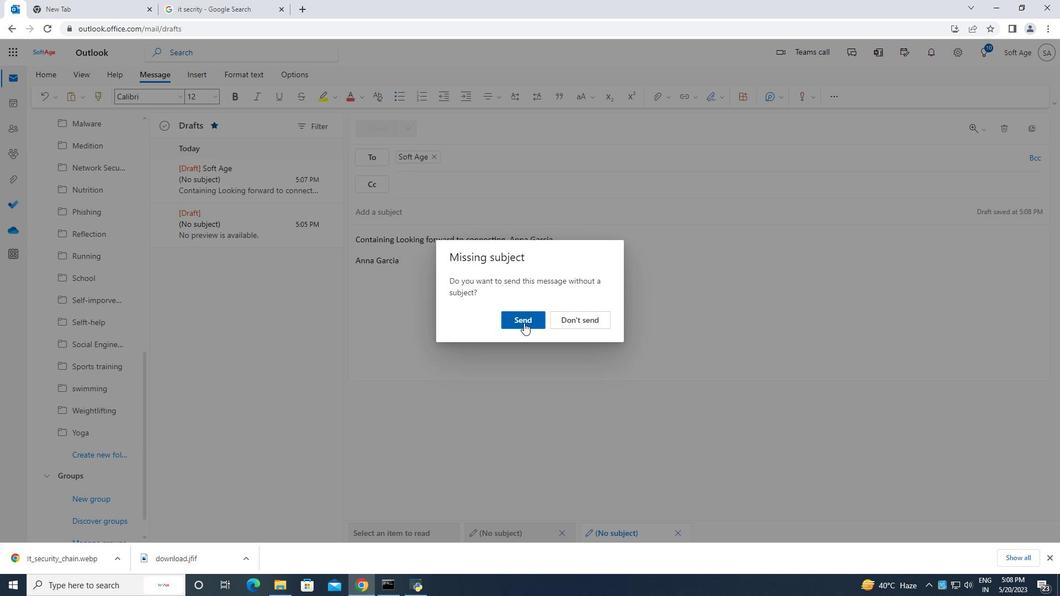 
Action: Mouse moved to (490, 315)
Screenshot: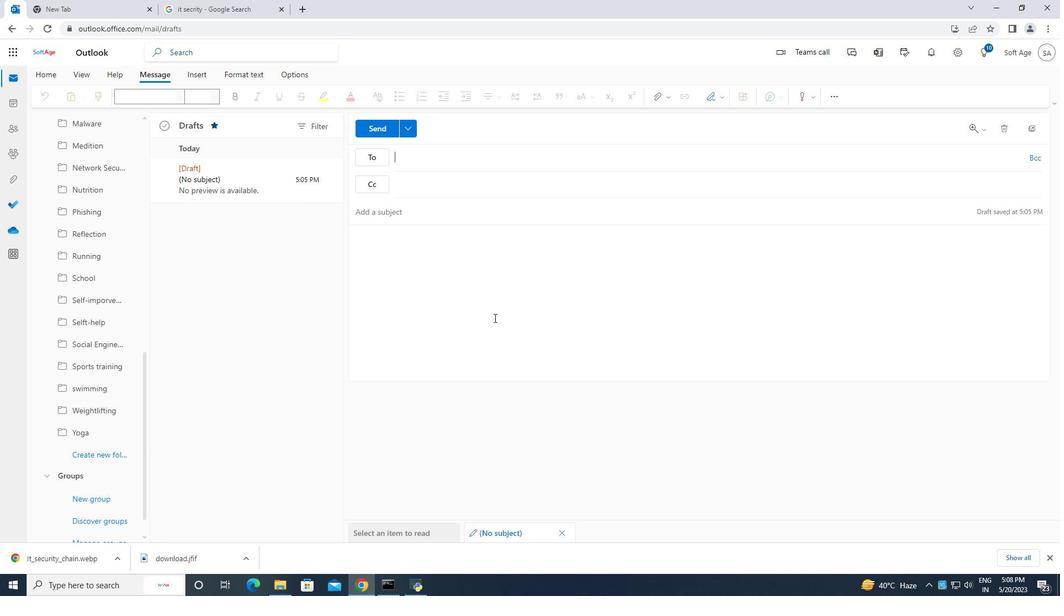 
